 Task: Find connections with filter location Hornsby with filter topic #Jobalertwith filter profile language Spanish with filter current company Alkem Laboratories Ltd. with filter school Nehru Institute of Engineering and Technology with filter industry Highway, Street, and Bridge Construction with filter service category Interaction Design with filter keywords title SEO Manager
Action: Mouse moved to (211, 213)
Screenshot: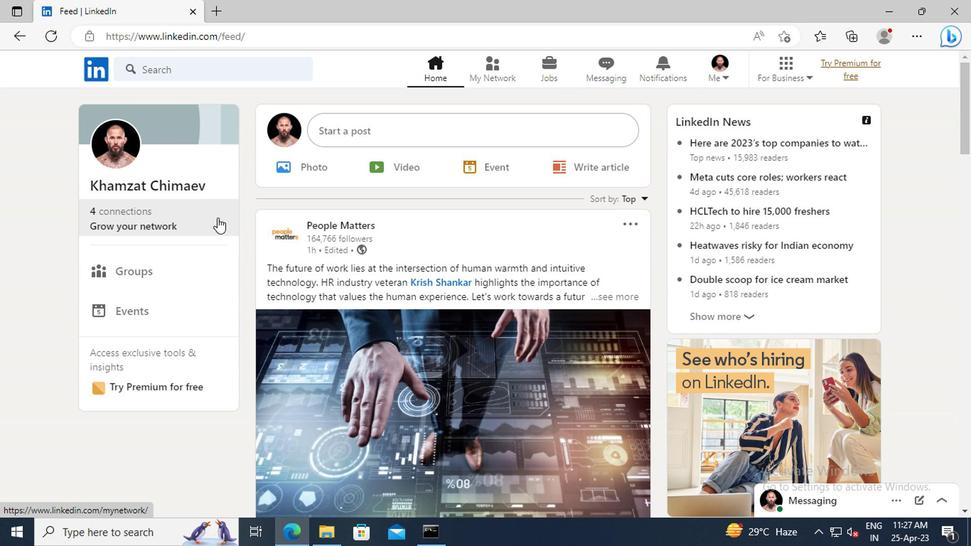 
Action: Mouse pressed left at (211, 213)
Screenshot: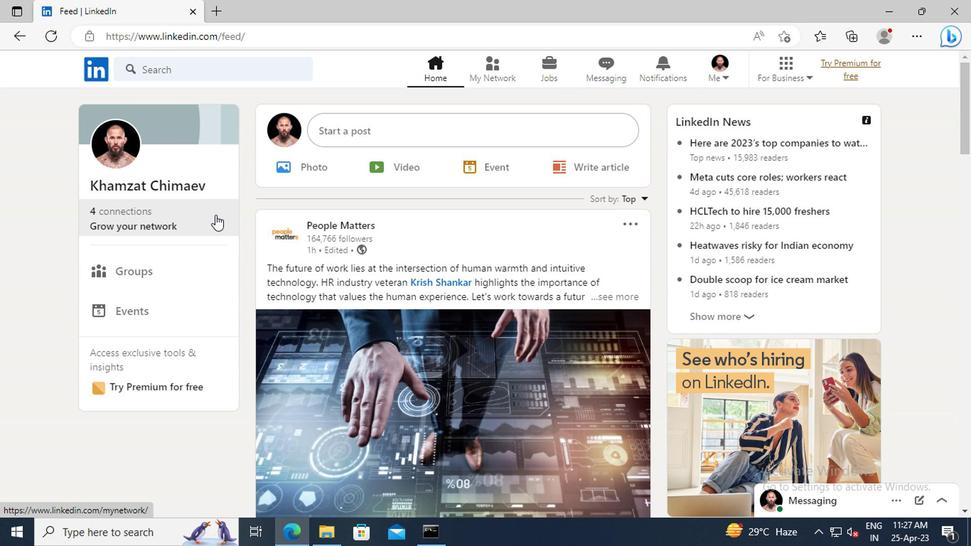 
Action: Mouse moved to (210, 150)
Screenshot: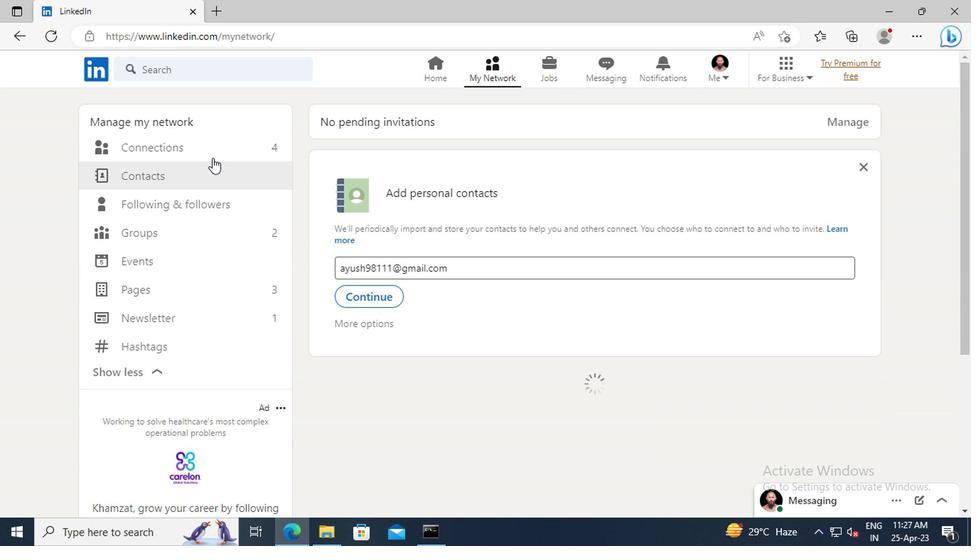 
Action: Mouse pressed left at (210, 150)
Screenshot: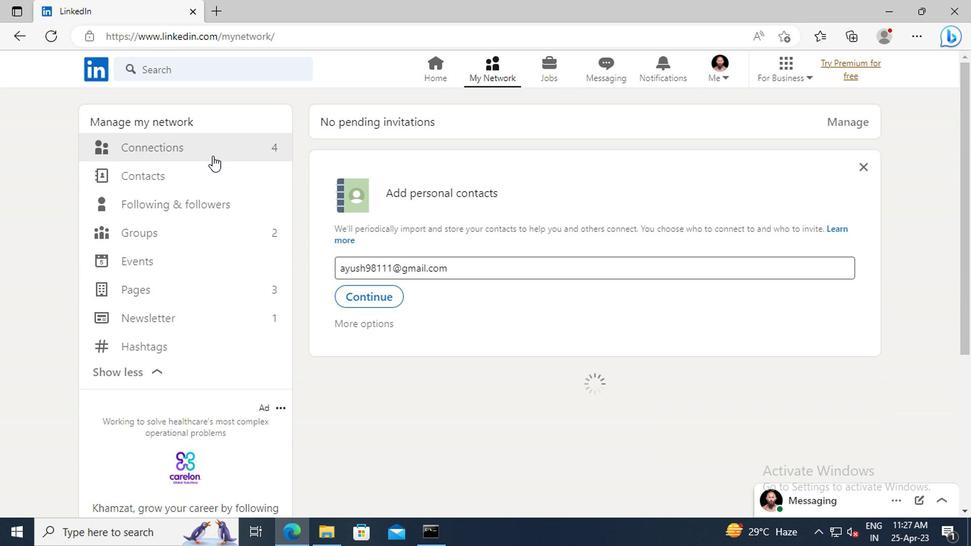 
Action: Mouse moved to (587, 148)
Screenshot: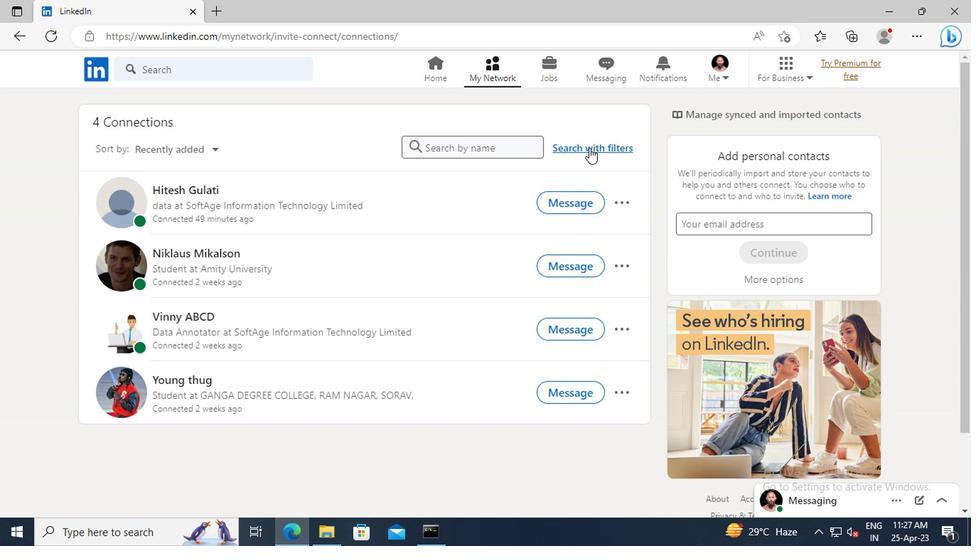 
Action: Mouse pressed left at (587, 148)
Screenshot: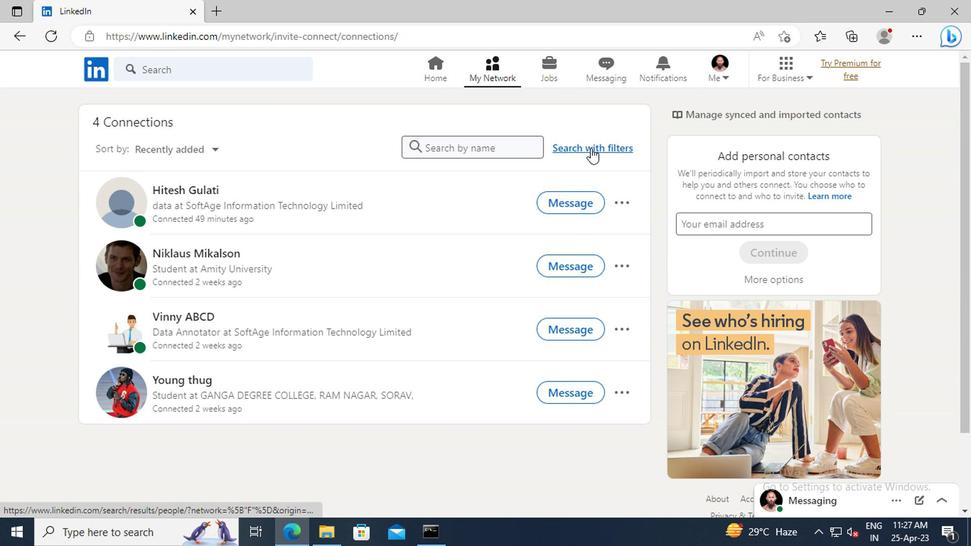 
Action: Mouse moved to (530, 111)
Screenshot: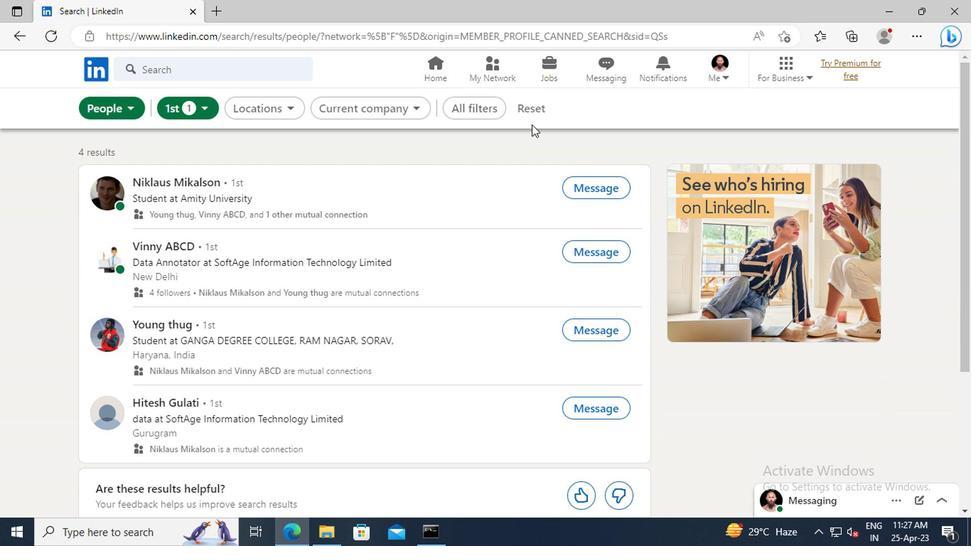 
Action: Mouse pressed left at (530, 111)
Screenshot: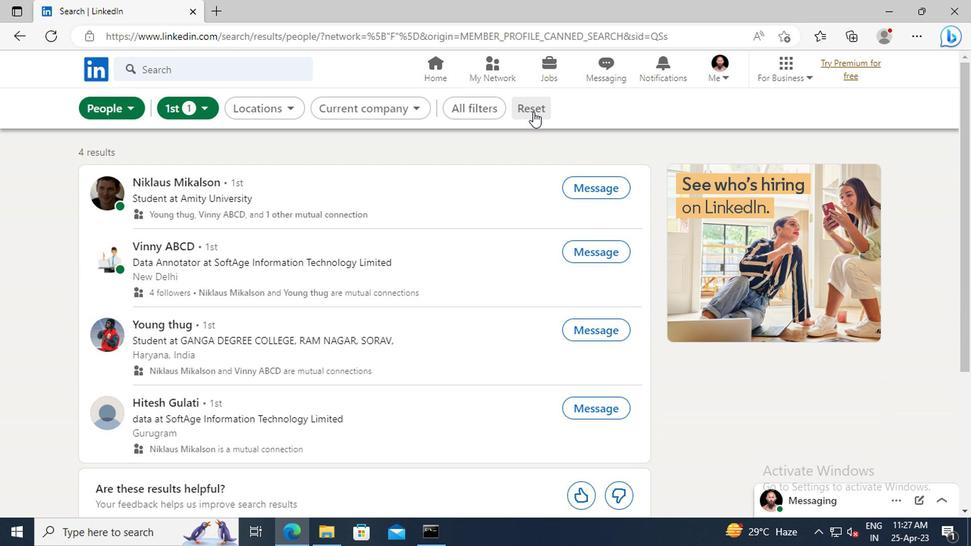 
Action: Mouse moved to (494, 110)
Screenshot: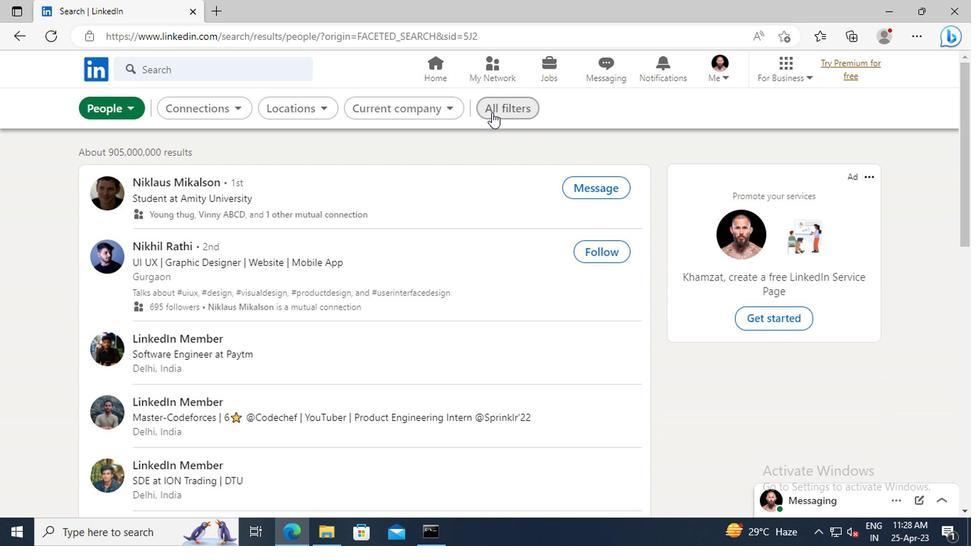 
Action: Mouse pressed left at (494, 110)
Screenshot: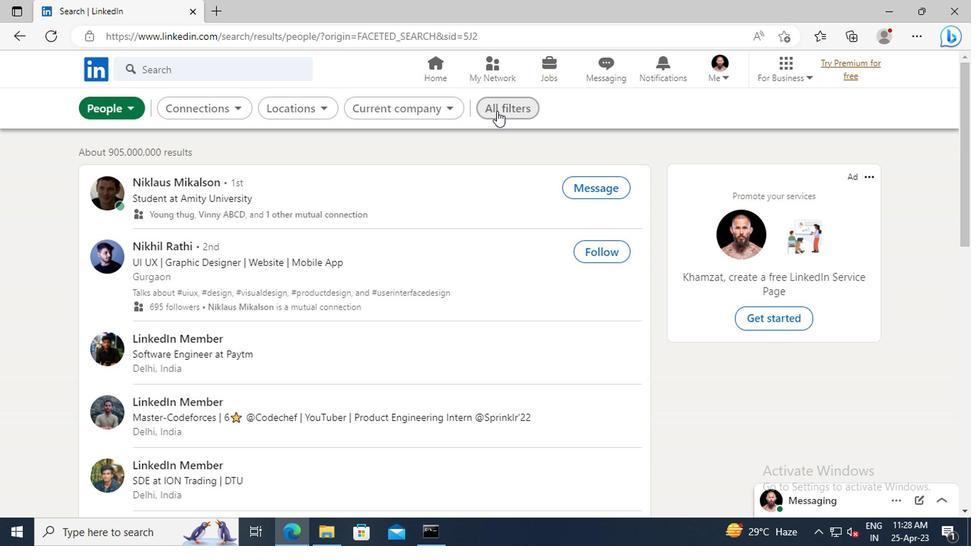 
Action: Mouse moved to (761, 238)
Screenshot: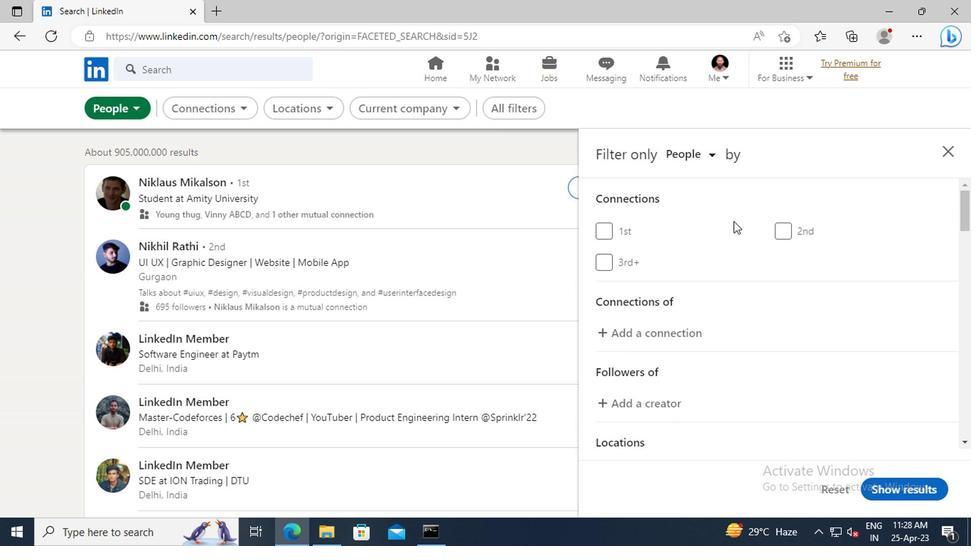 
Action: Mouse scrolled (761, 238) with delta (0, 0)
Screenshot: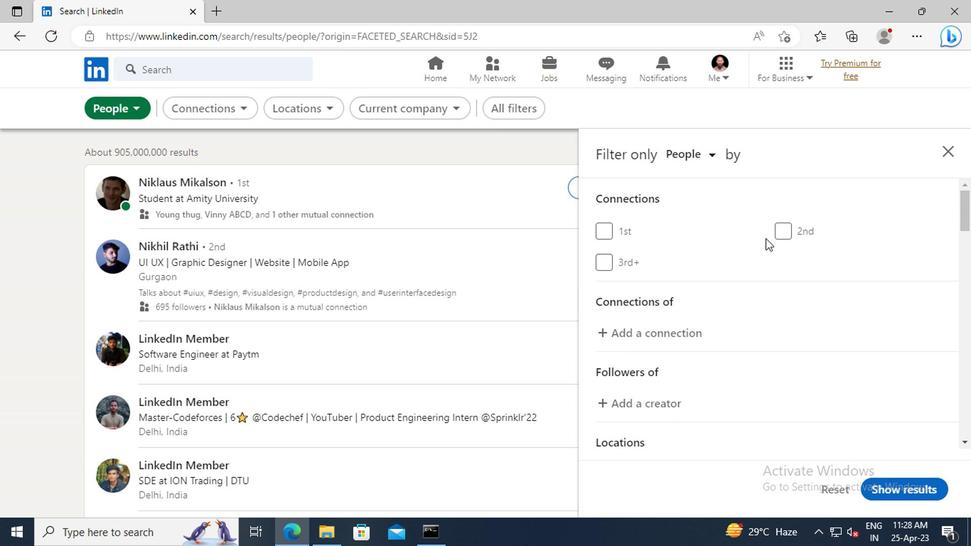 
Action: Mouse scrolled (761, 238) with delta (0, 0)
Screenshot: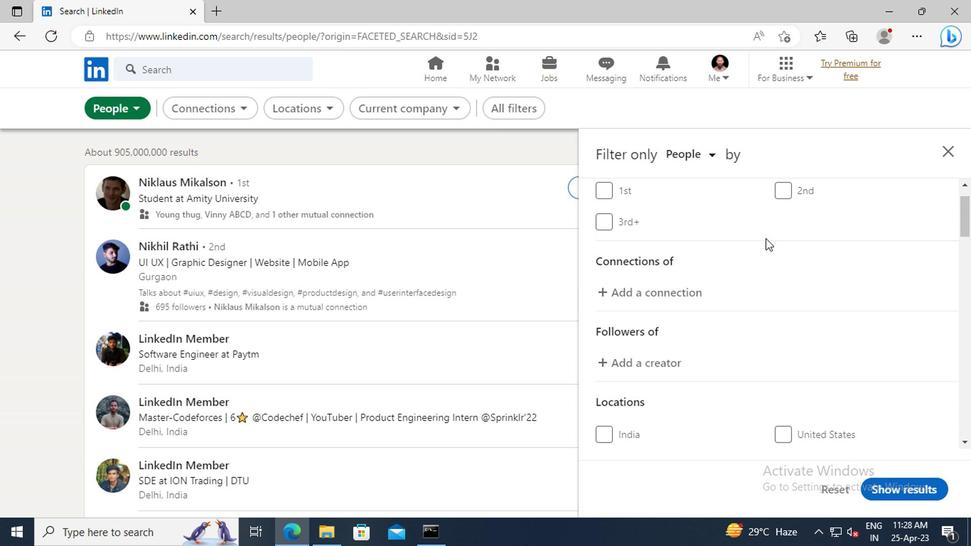 
Action: Mouse scrolled (761, 238) with delta (0, 0)
Screenshot: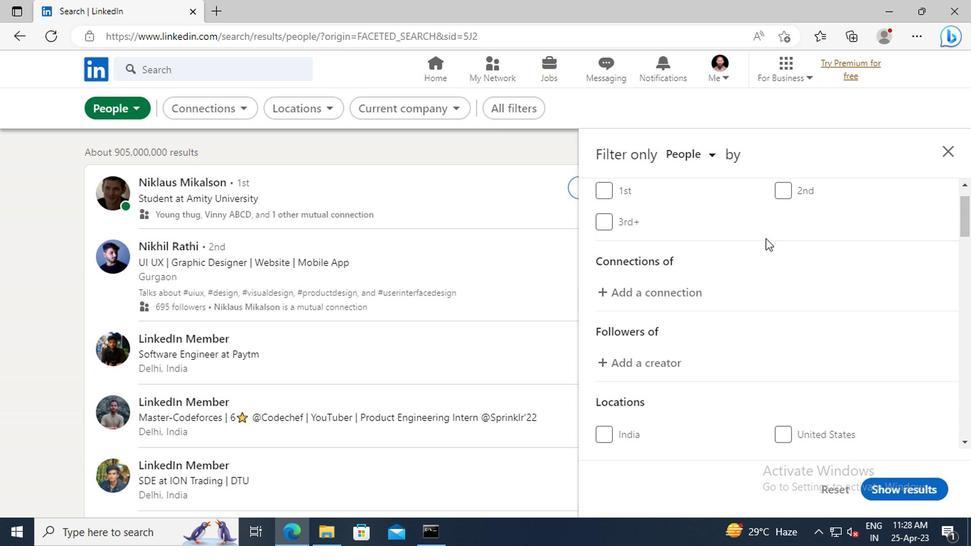 
Action: Mouse scrolled (761, 238) with delta (0, 0)
Screenshot: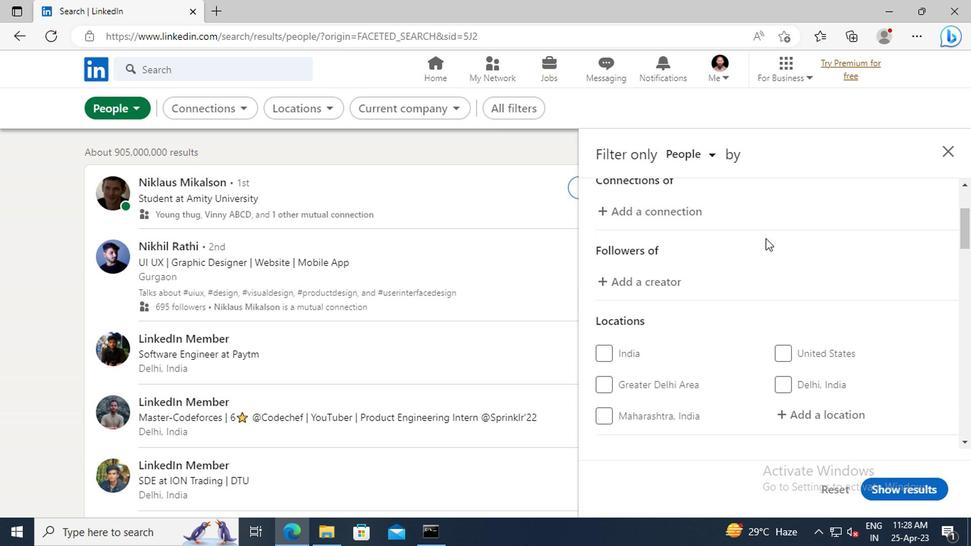 
Action: Mouse scrolled (761, 238) with delta (0, 0)
Screenshot: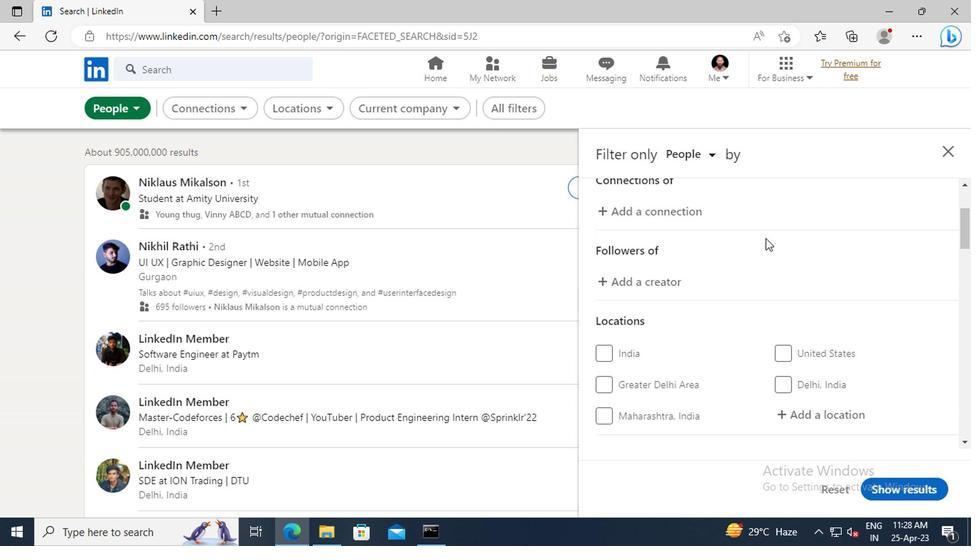 
Action: Mouse moved to (795, 331)
Screenshot: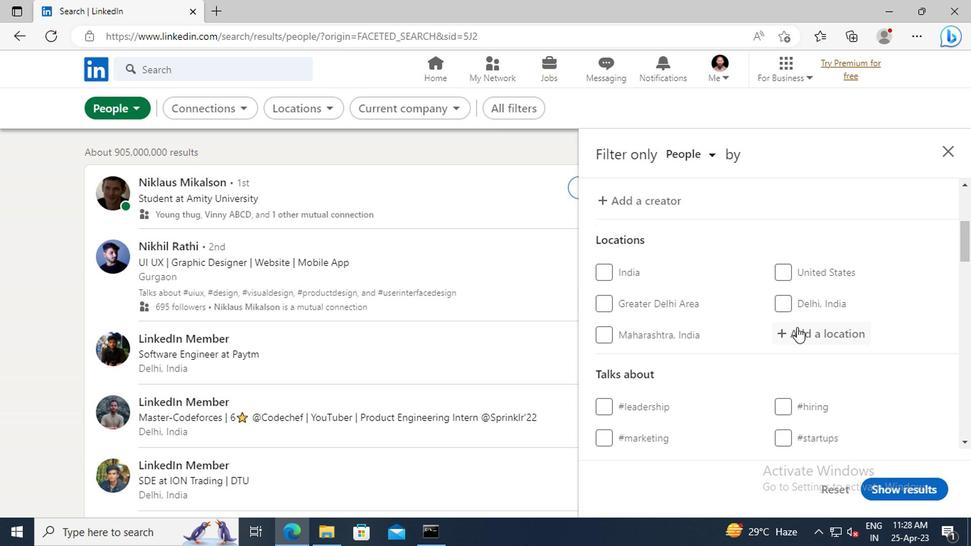 
Action: Mouse pressed left at (795, 331)
Screenshot: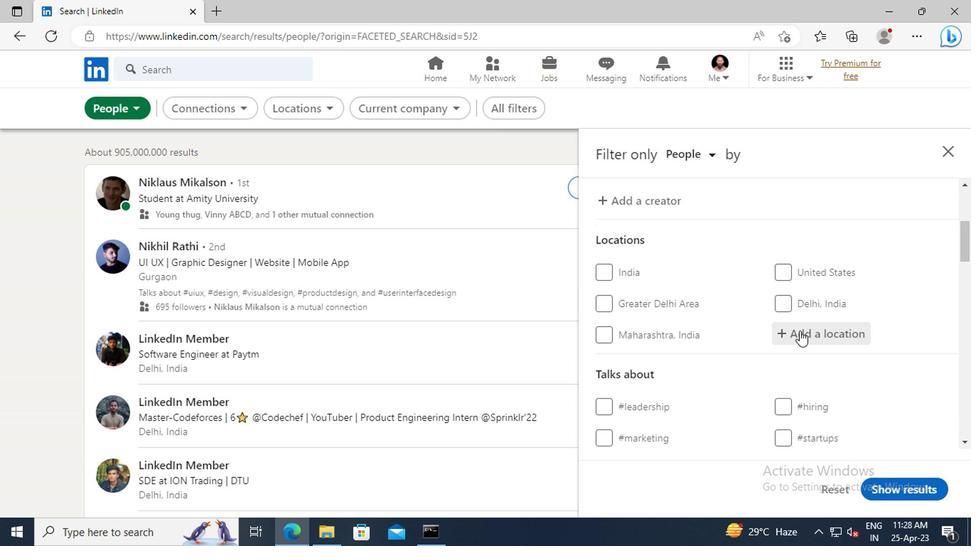
Action: Key pressed <Key.shift>HORNSBY
Screenshot: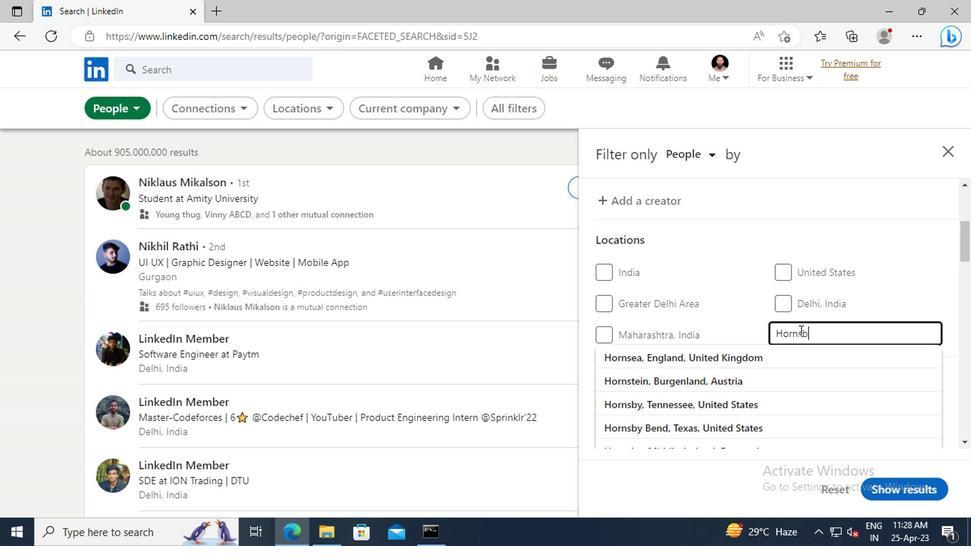 
Action: Mouse moved to (758, 357)
Screenshot: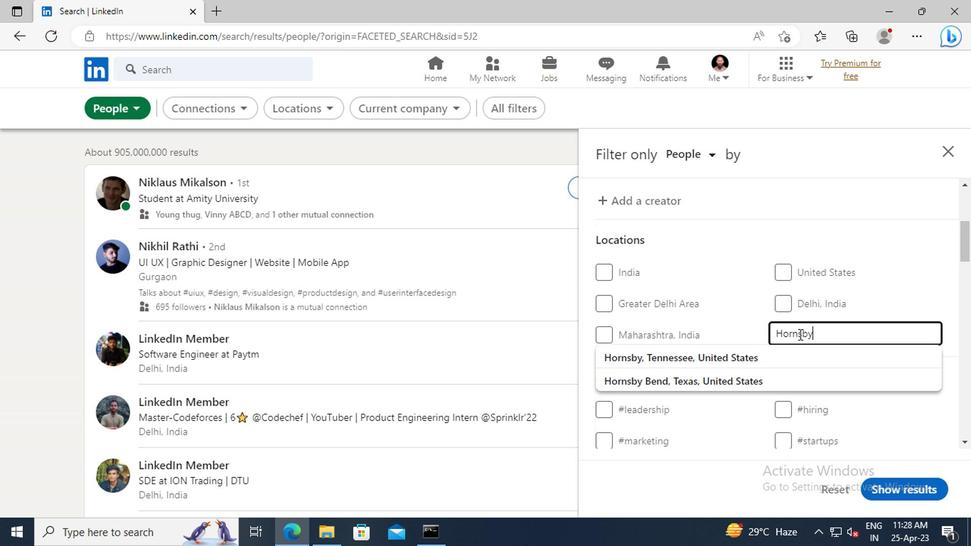 
Action: Mouse pressed left at (758, 357)
Screenshot: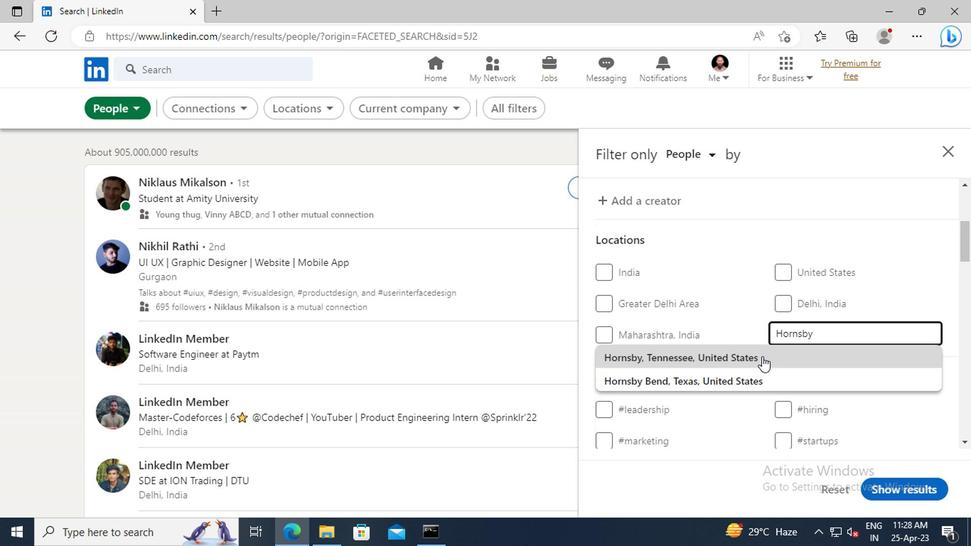 
Action: Mouse moved to (752, 342)
Screenshot: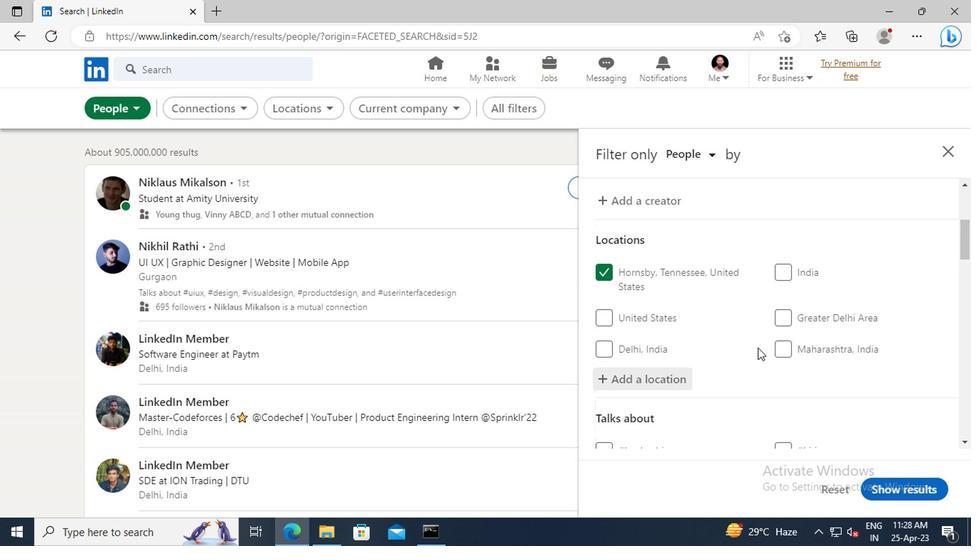 
Action: Mouse scrolled (752, 341) with delta (0, 0)
Screenshot: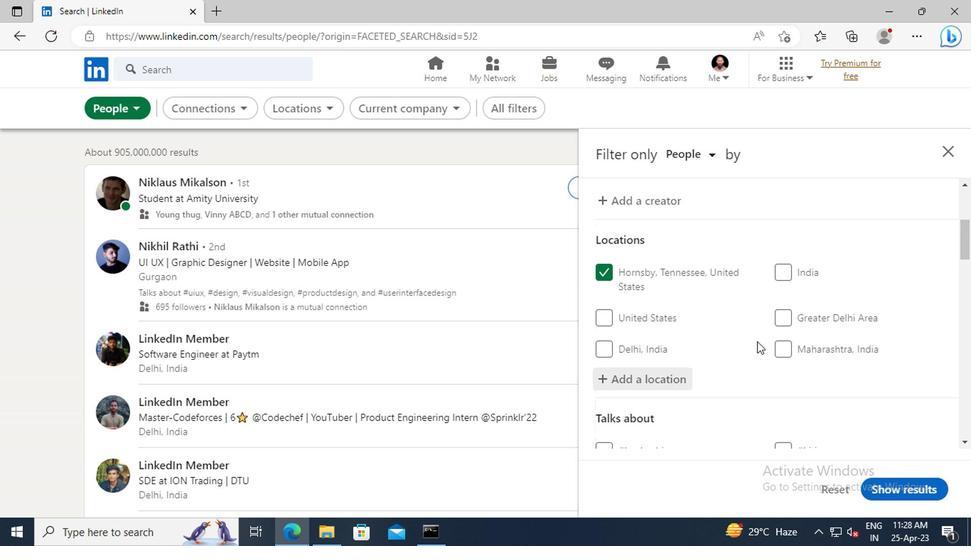 
Action: Mouse scrolled (752, 341) with delta (0, 0)
Screenshot: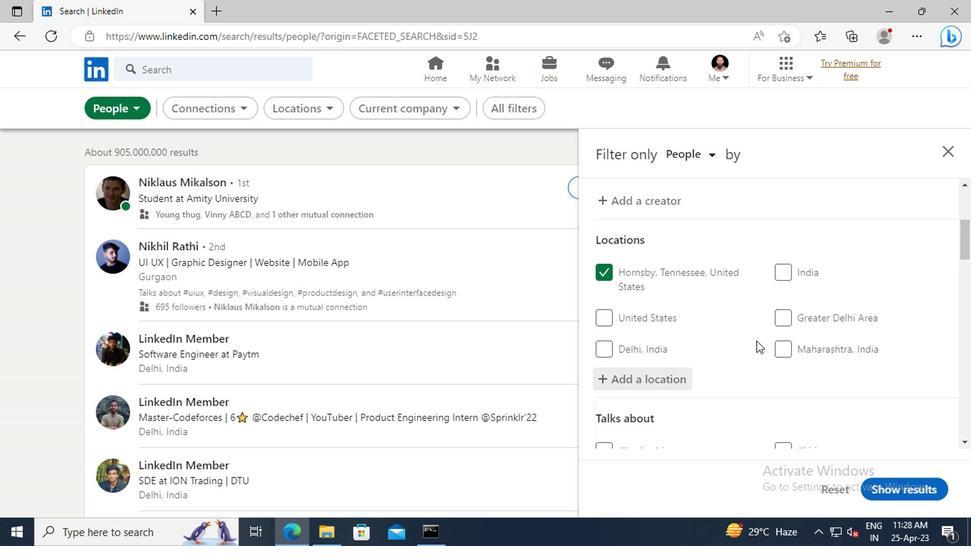 
Action: Mouse scrolled (752, 341) with delta (0, 0)
Screenshot: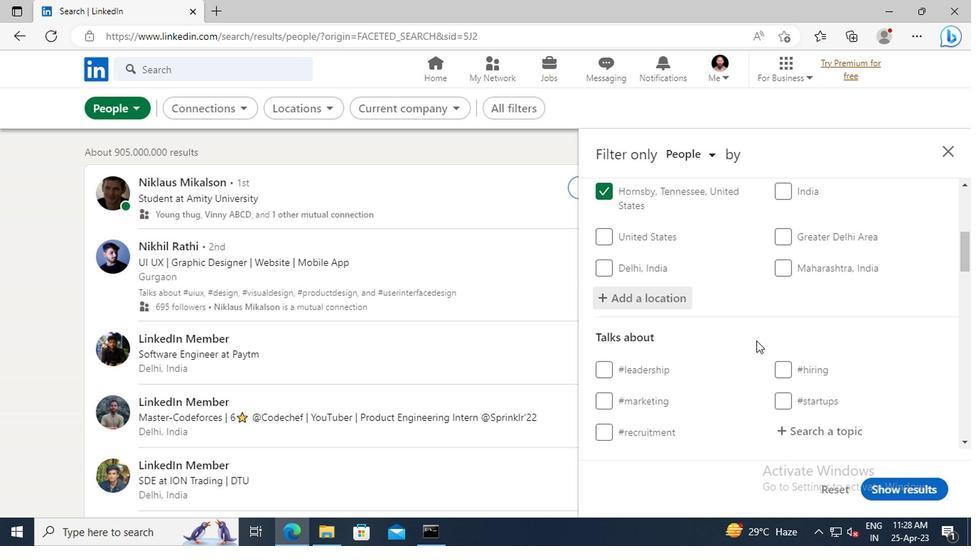 
Action: Mouse scrolled (752, 341) with delta (0, 0)
Screenshot: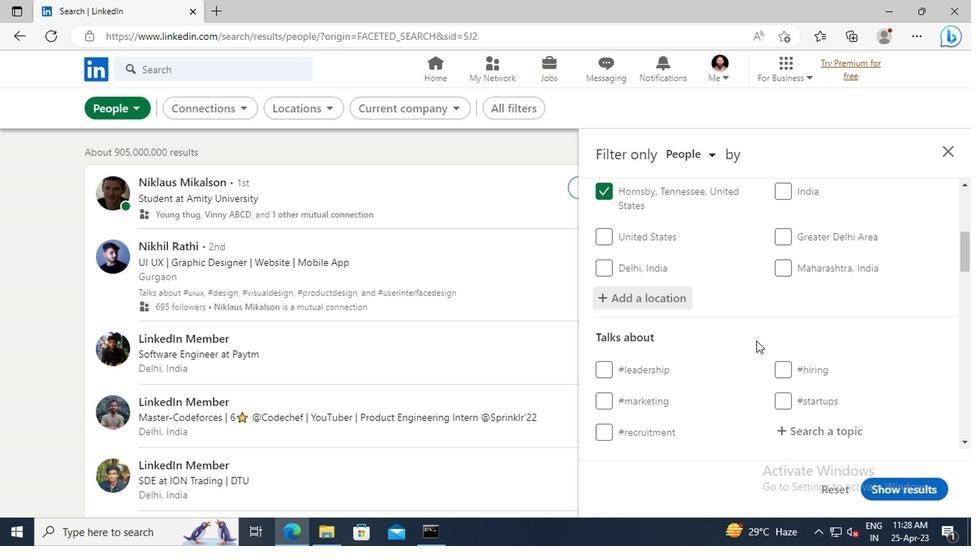 
Action: Mouse moved to (798, 352)
Screenshot: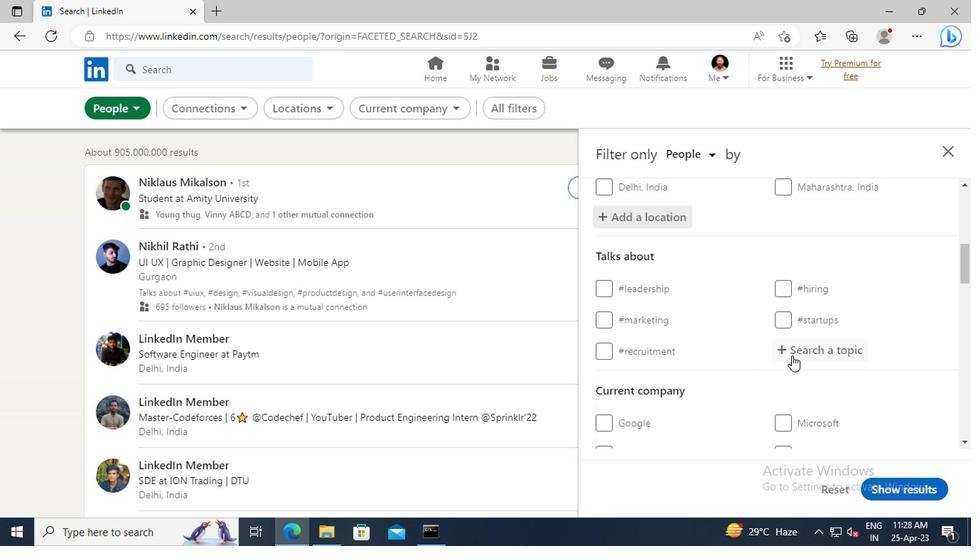 
Action: Mouse pressed left at (798, 352)
Screenshot: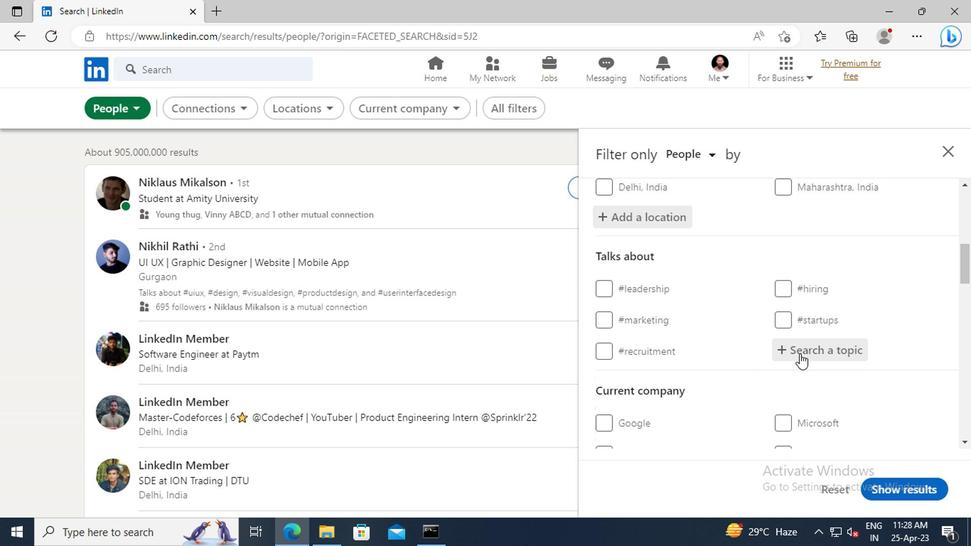 
Action: Key pressed <Key.shift>#<Key.shift>JOBALERTWITH
Screenshot: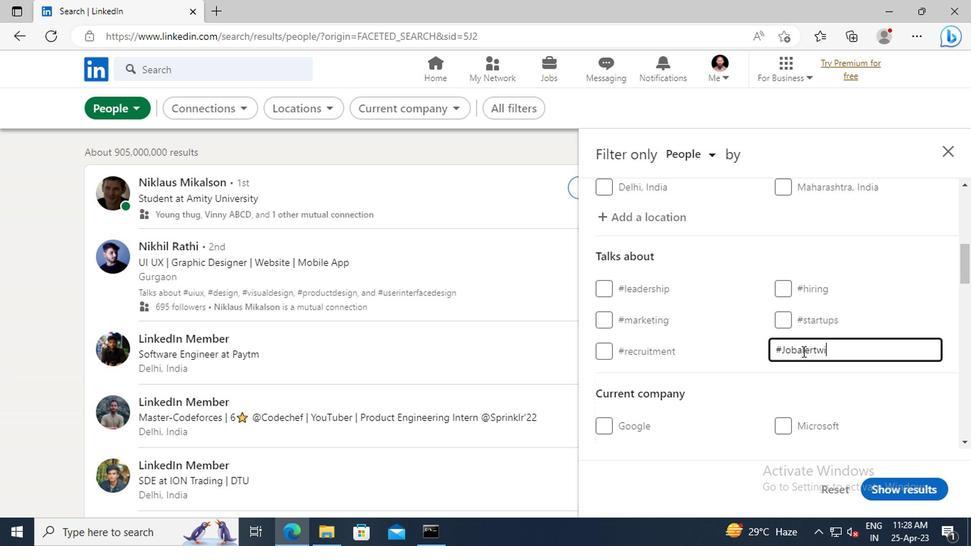 
Action: Mouse moved to (781, 320)
Screenshot: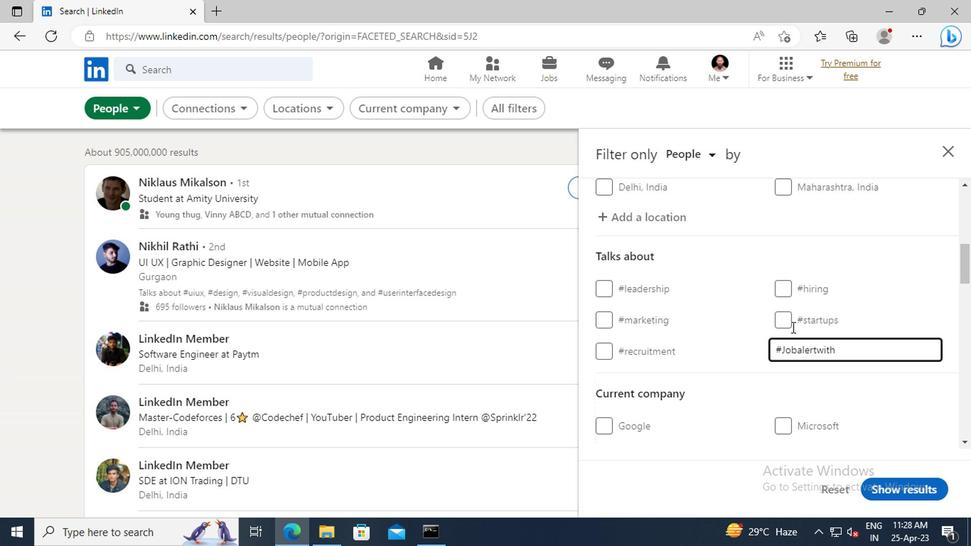 
Action: Mouse scrolled (781, 319) with delta (0, -1)
Screenshot: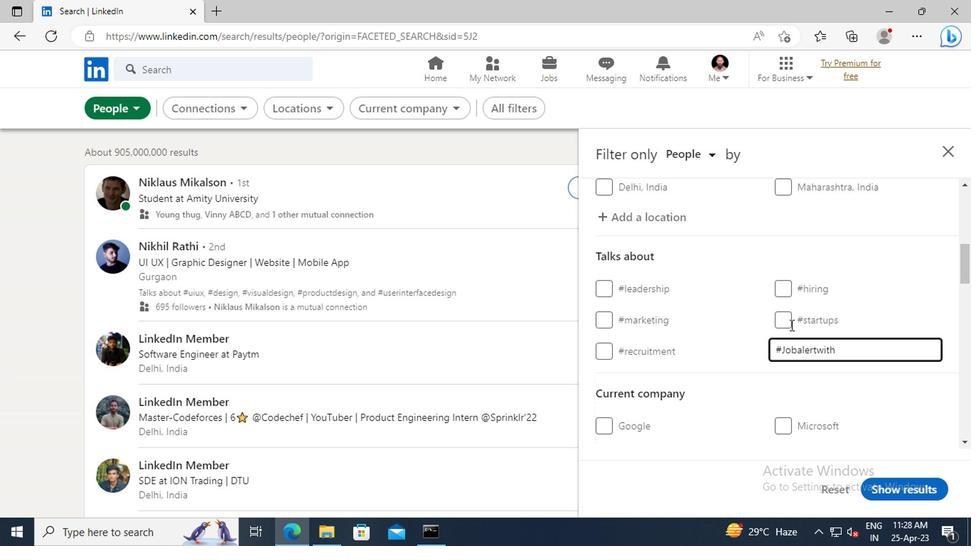 
Action: Mouse scrolled (781, 319) with delta (0, -1)
Screenshot: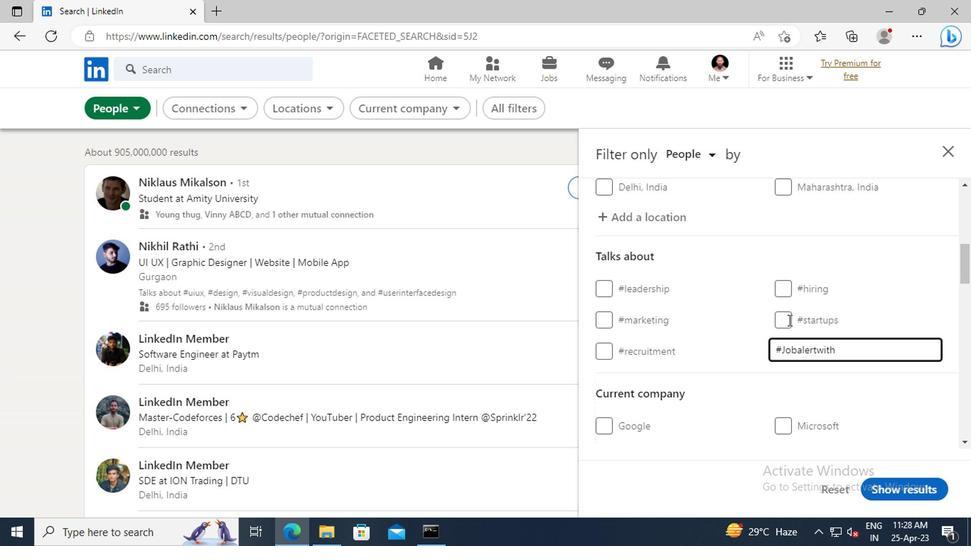 
Action: Mouse moved to (758, 314)
Screenshot: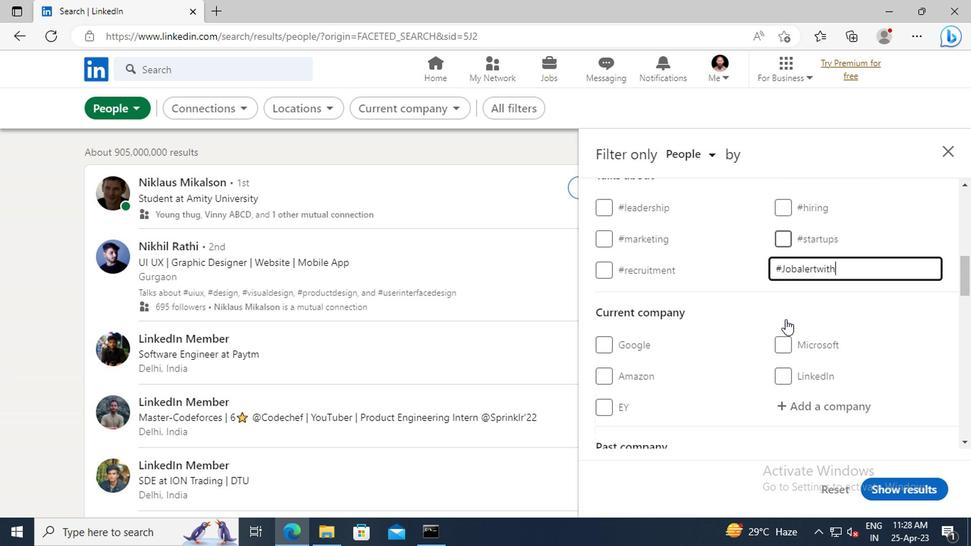 
Action: Mouse scrolled (758, 313) with delta (0, -1)
Screenshot: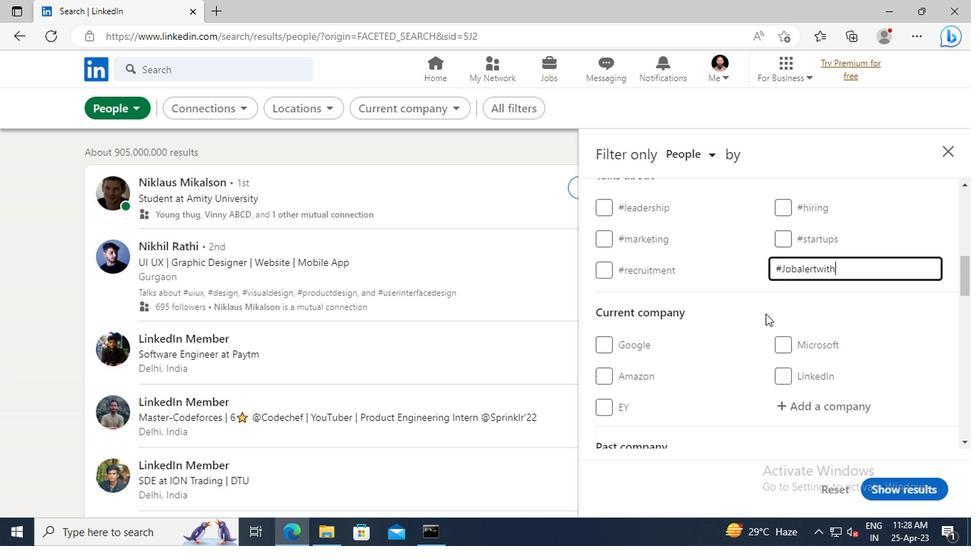 
Action: Mouse scrolled (758, 313) with delta (0, -1)
Screenshot: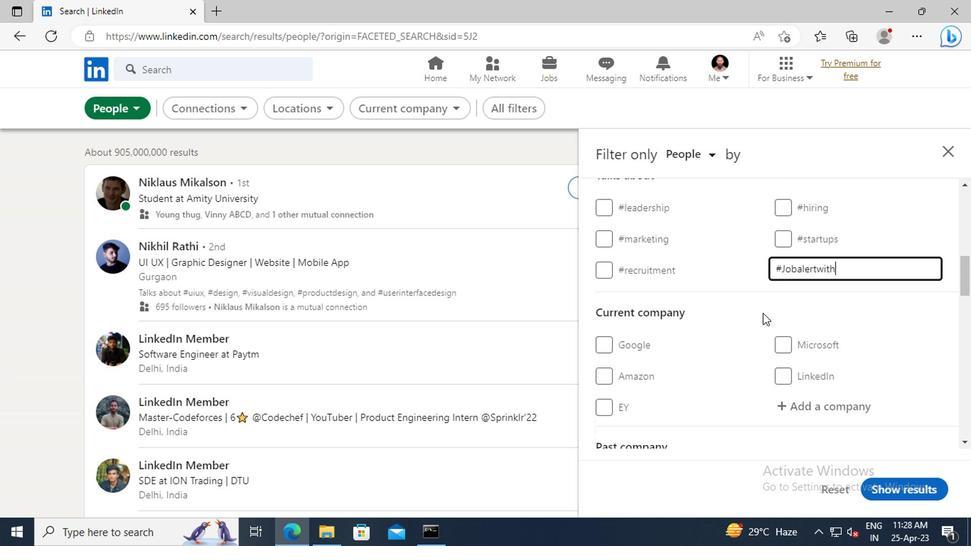 
Action: Mouse scrolled (758, 313) with delta (0, -1)
Screenshot: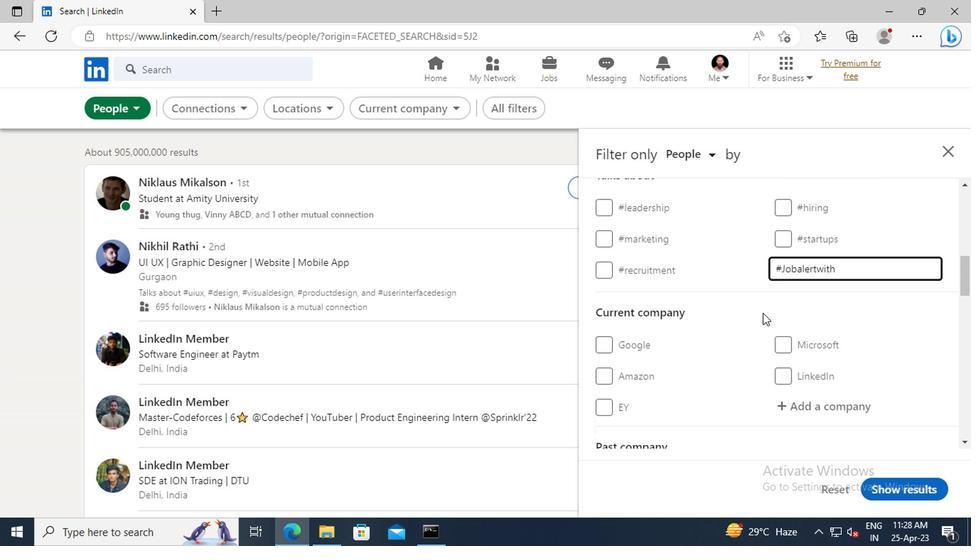 
Action: Mouse scrolled (758, 313) with delta (0, -1)
Screenshot: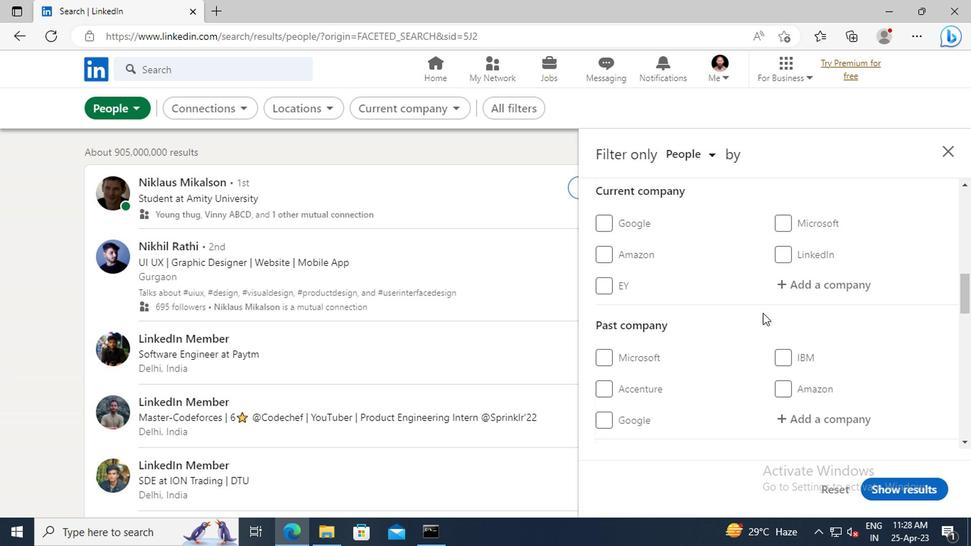 
Action: Mouse scrolled (758, 313) with delta (0, -1)
Screenshot: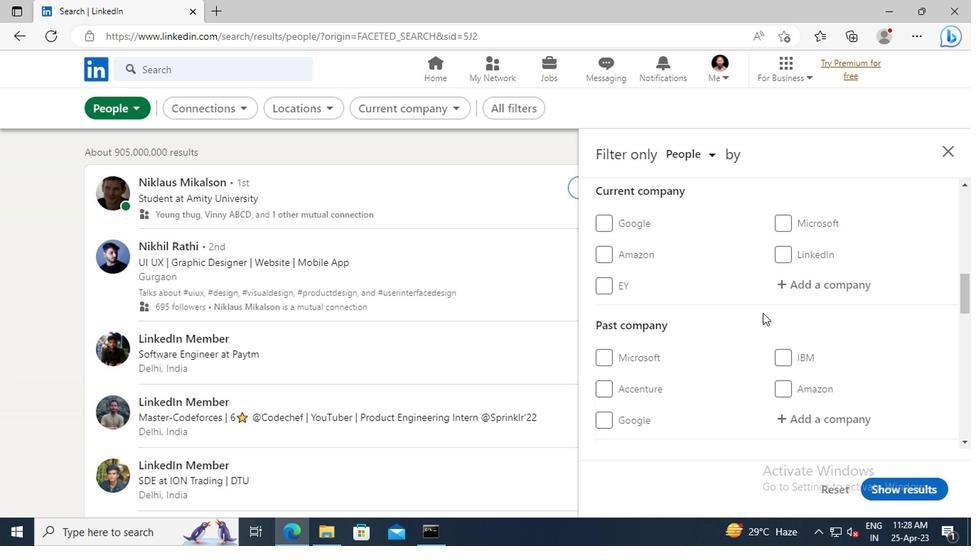
Action: Mouse scrolled (758, 313) with delta (0, -1)
Screenshot: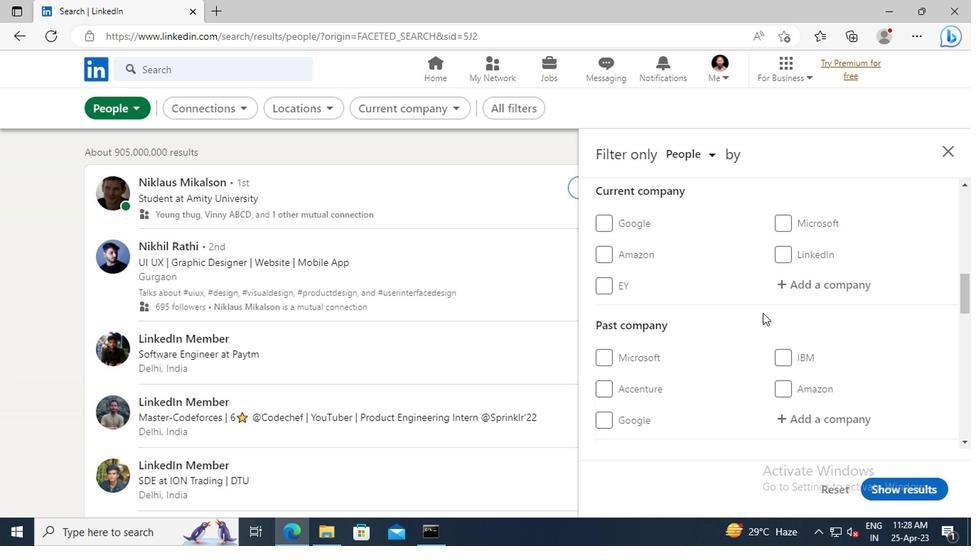 
Action: Mouse scrolled (758, 313) with delta (0, -1)
Screenshot: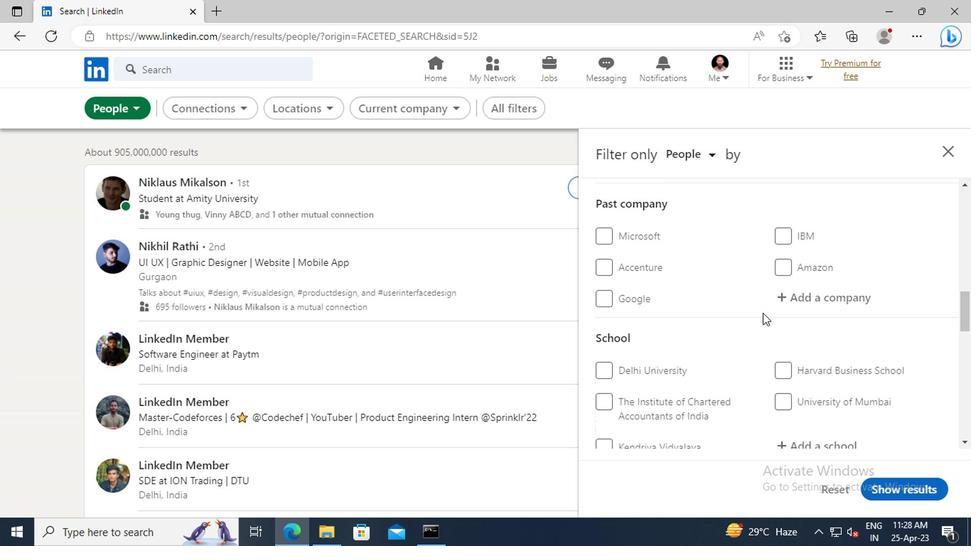 
Action: Mouse scrolled (758, 313) with delta (0, -1)
Screenshot: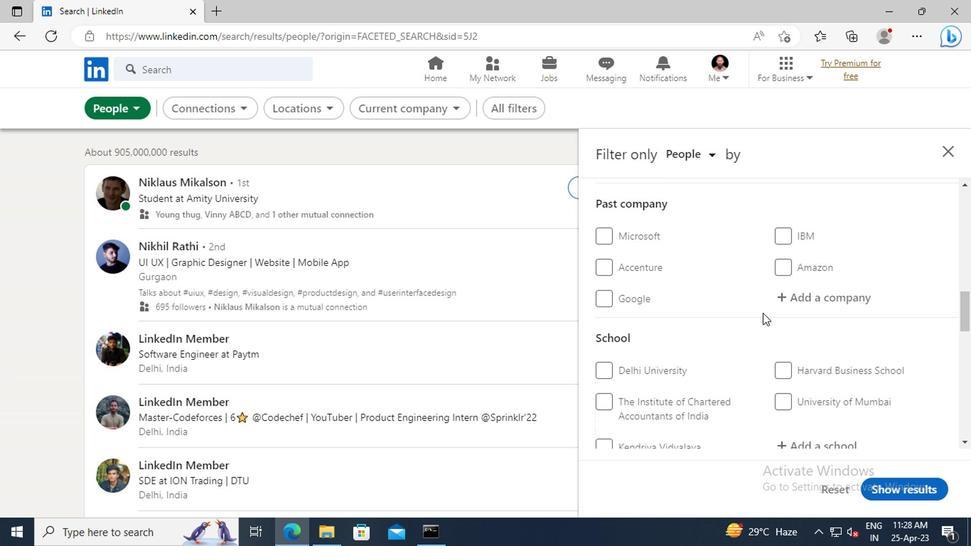 
Action: Mouse scrolled (758, 313) with delta (0, -1)
Screenshot: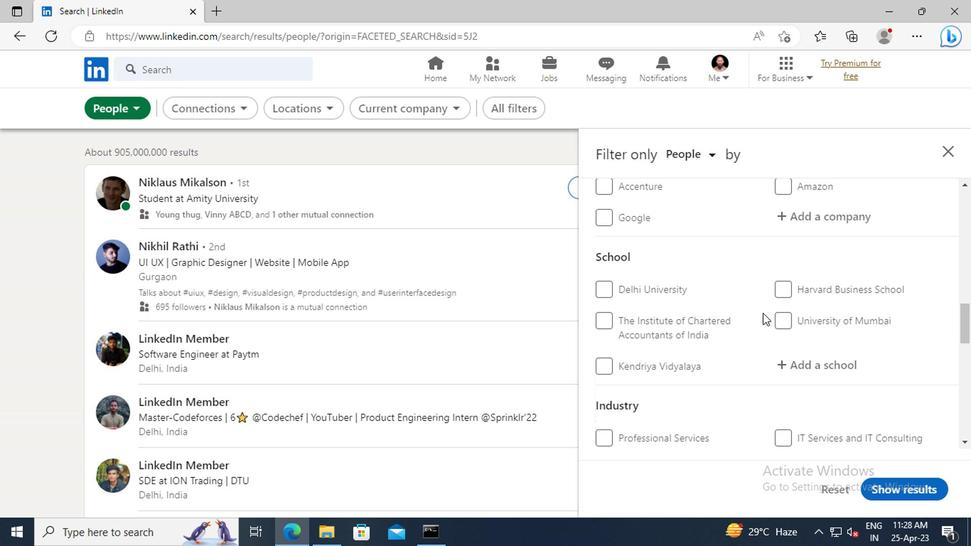 
Action: Mouse scrolled (758, 313) with delta (0, -1)
Screenshot: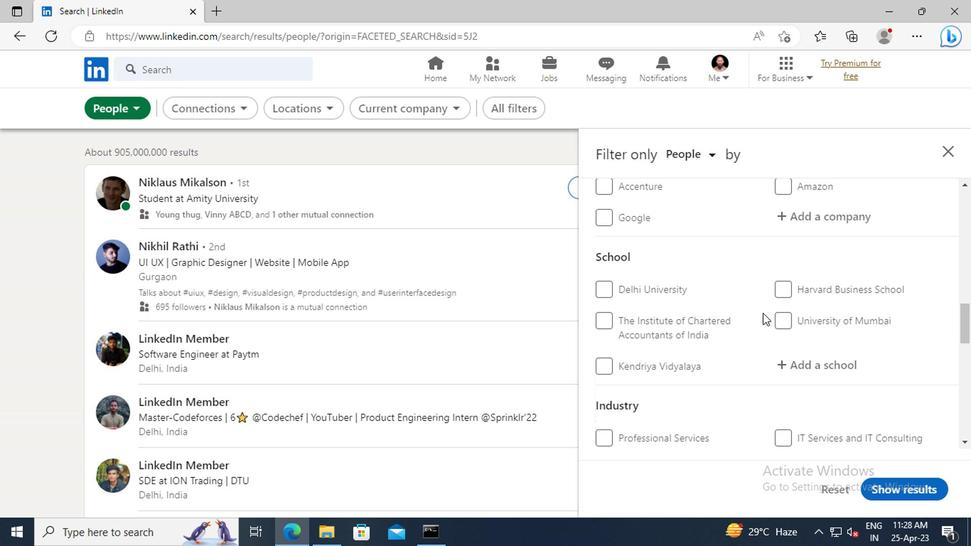 
Action: Mouse scrolled (758, 313) with delta (0, -1)
Screenshot: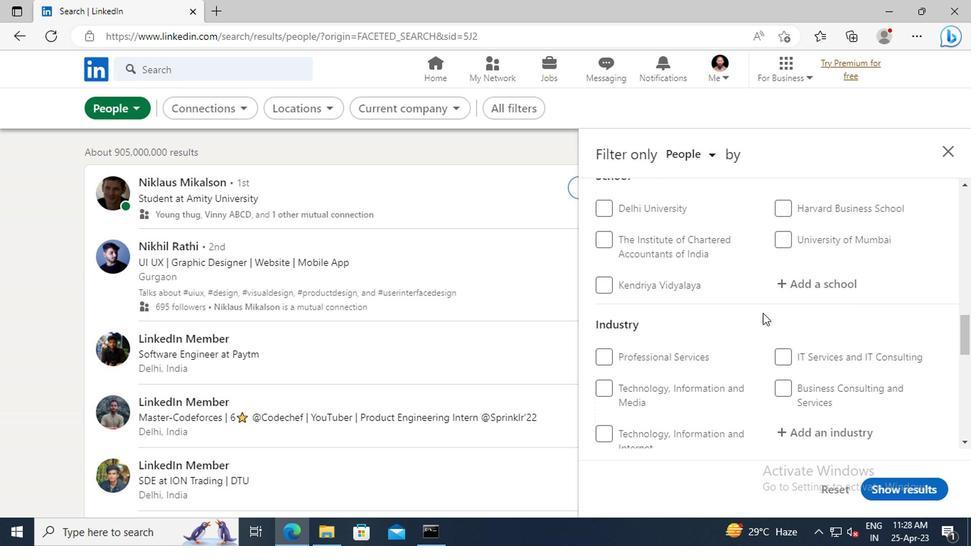
Action: Mouse scrolled (758, 313) with delta (0, -1)
Screenshot: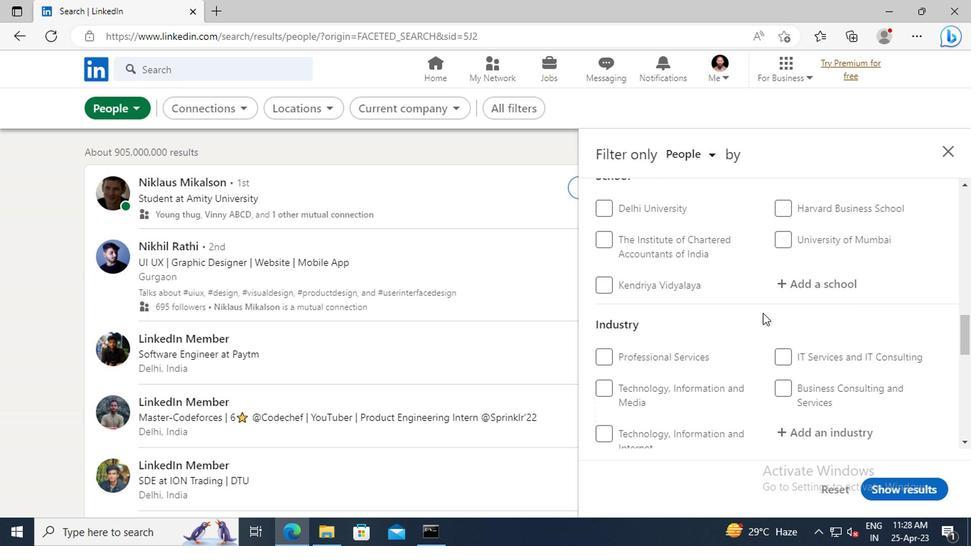 
Action: Mouse scrolled (758, 313) with delta (0, -1)
Screenshot: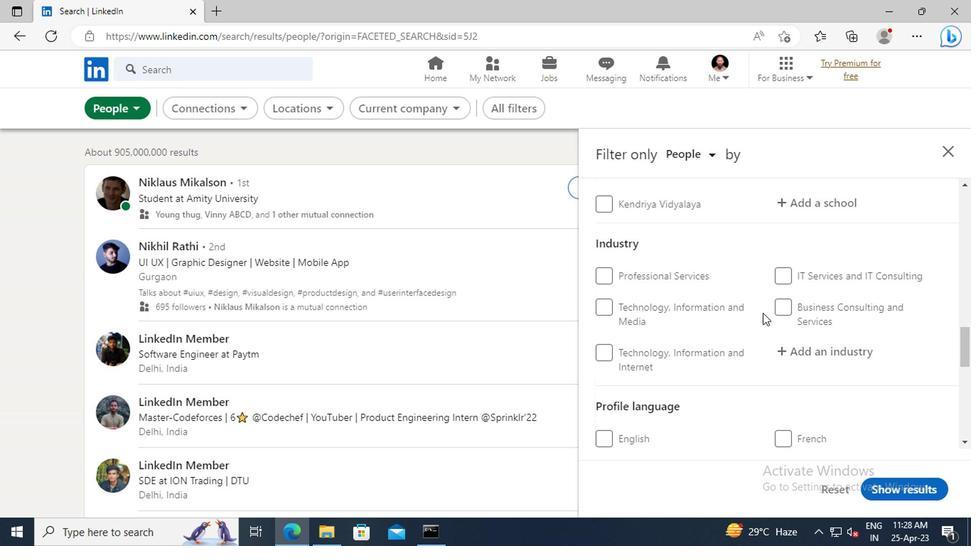 
Action: Mouse scrolled (758, 313) with delta (0, -1)
Screenshot: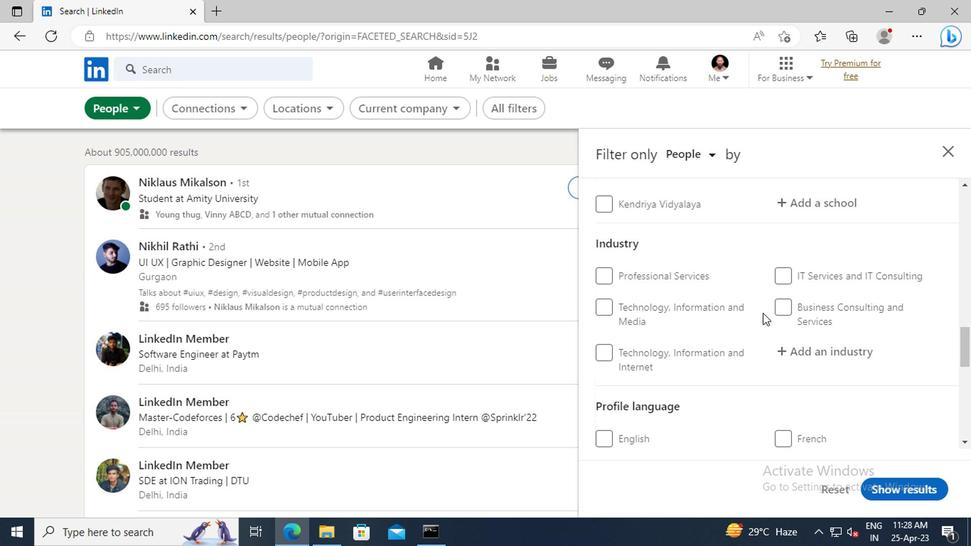 
Action: Mouse scrolled (758, 313) with delta (0, -1)
Screenshot: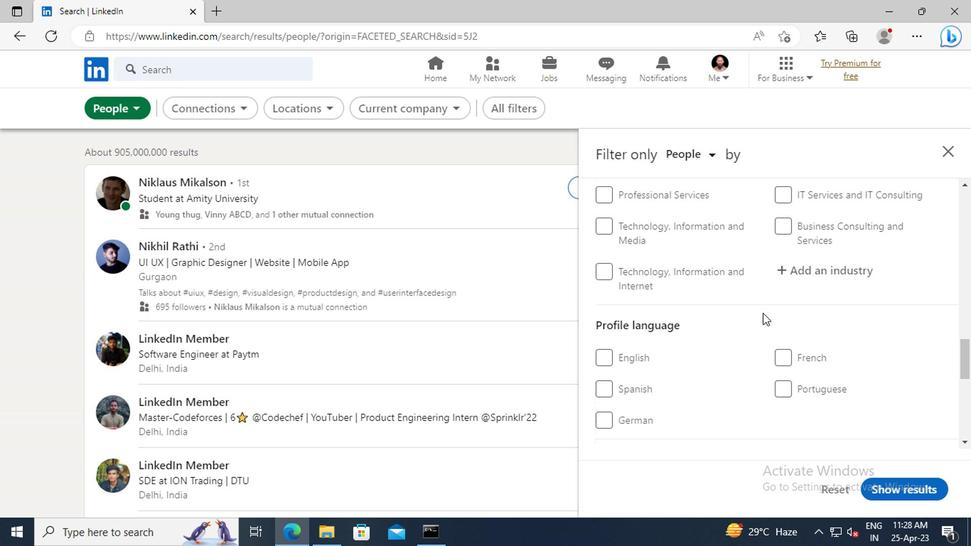 
Action: Mouse scrolled (758, 313) with delta (0, -1)
Screenshot: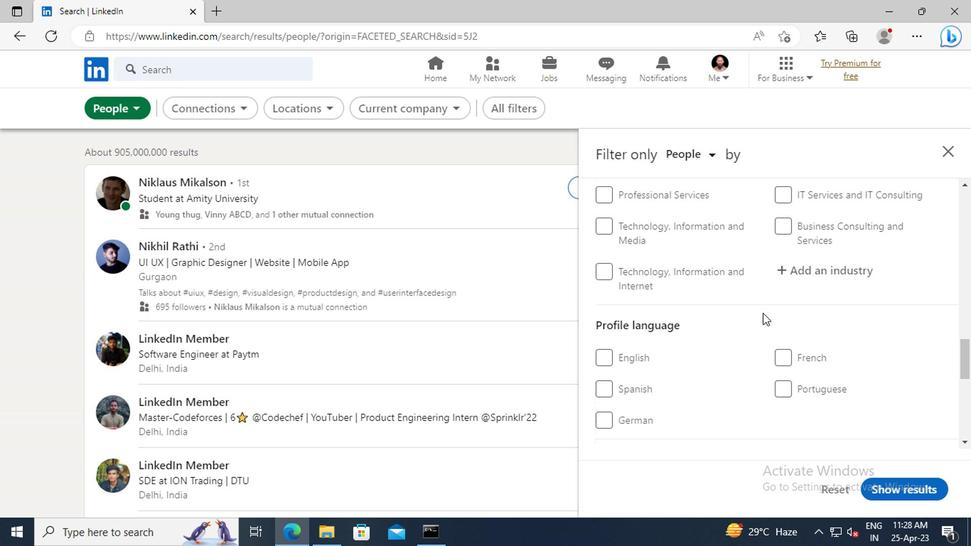 
Action: Mouse moved to (604, 313)
Screenshot: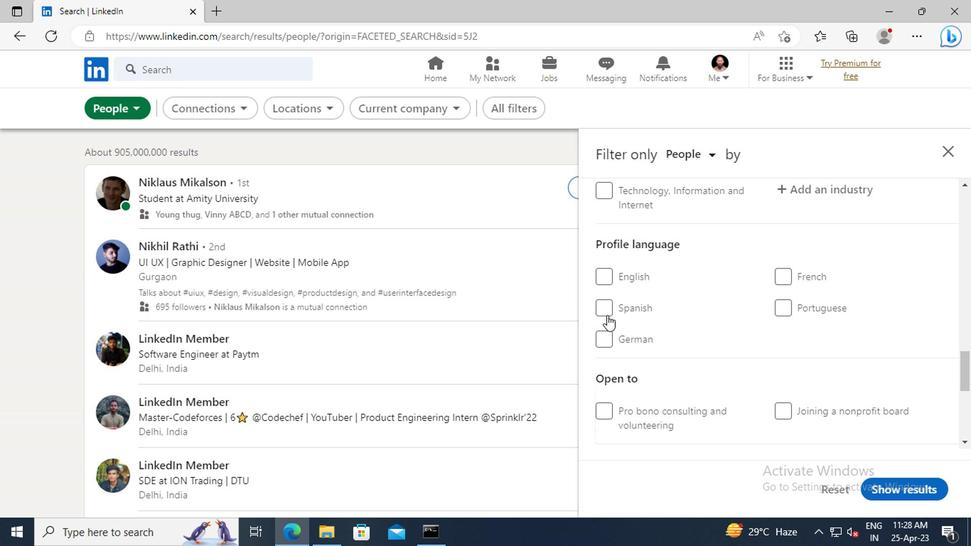 
Action: Mouse pressed left at (604, 313)
Screenshot: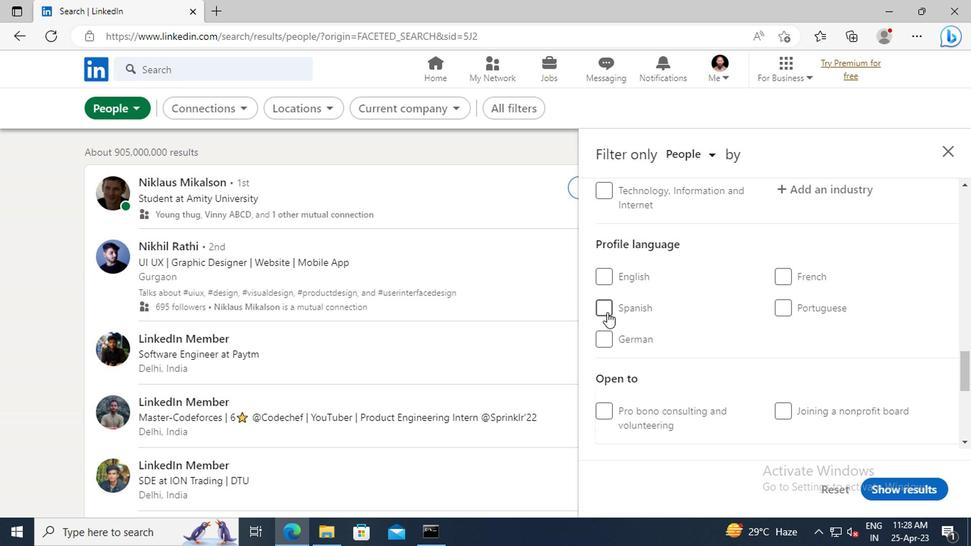 
Action: Mouse moved to (736, 321)
Screenshot: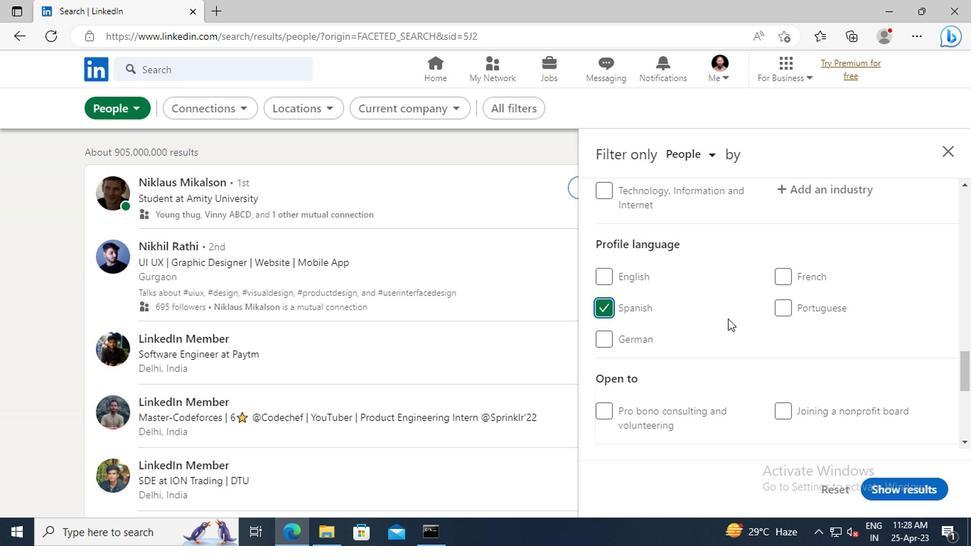 
Action: Mouse scrolled (736, 321) with delta (0, 0)
Screenshot: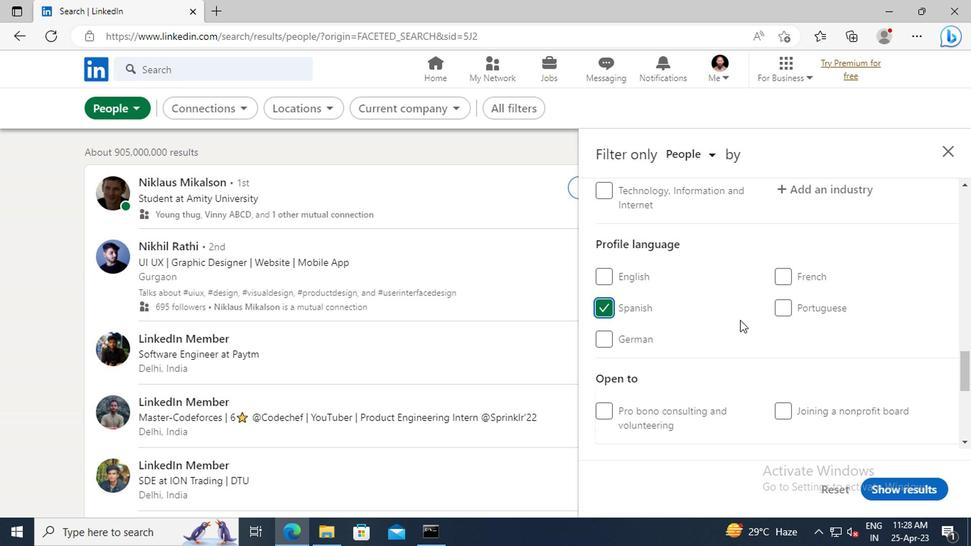 
Action: Mouse scrolled (736, 321) with delta (0, 0)
Screenshot: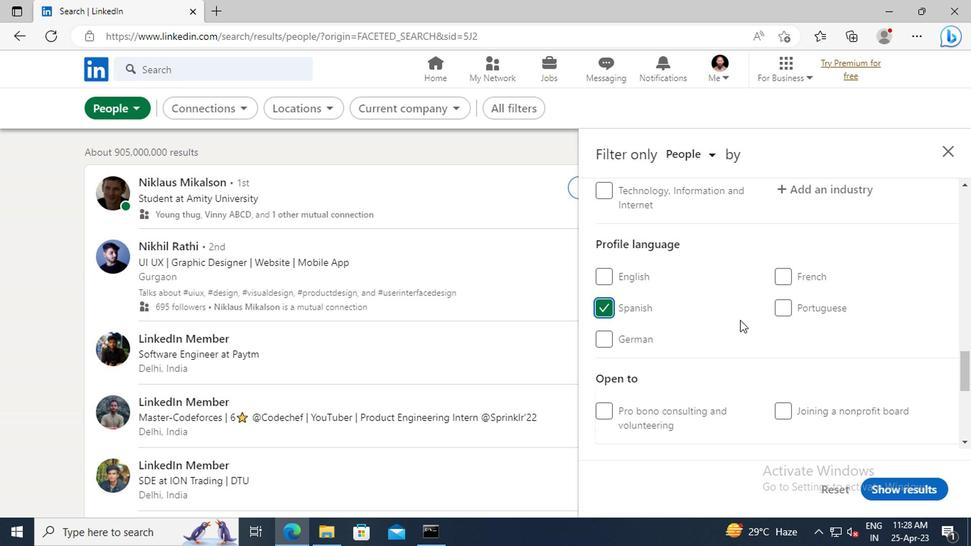 
Action: Mouse scrolled (736, 321) with delta (0, 0)
Screenshot: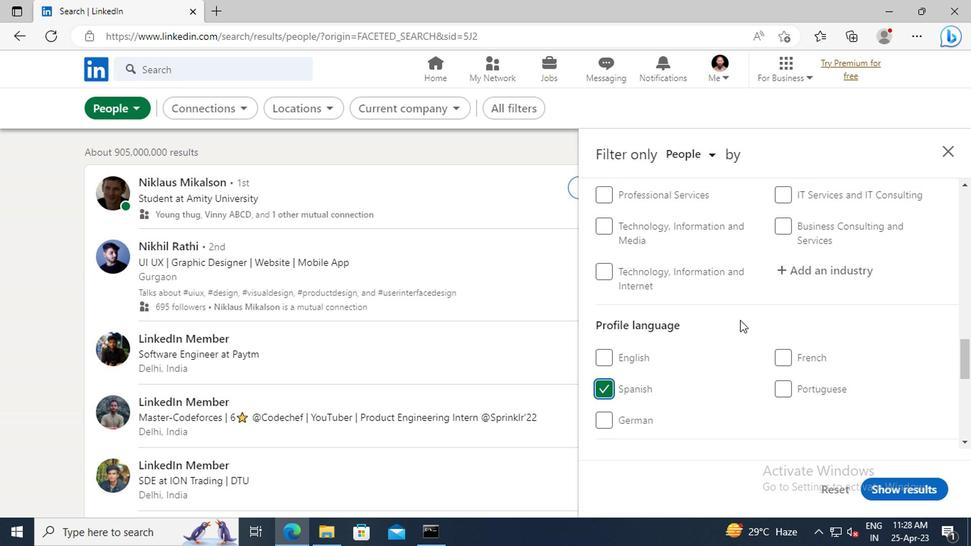 
Action: Mouse scrolled (736, 321) with delta (0, 0)
Screenshot: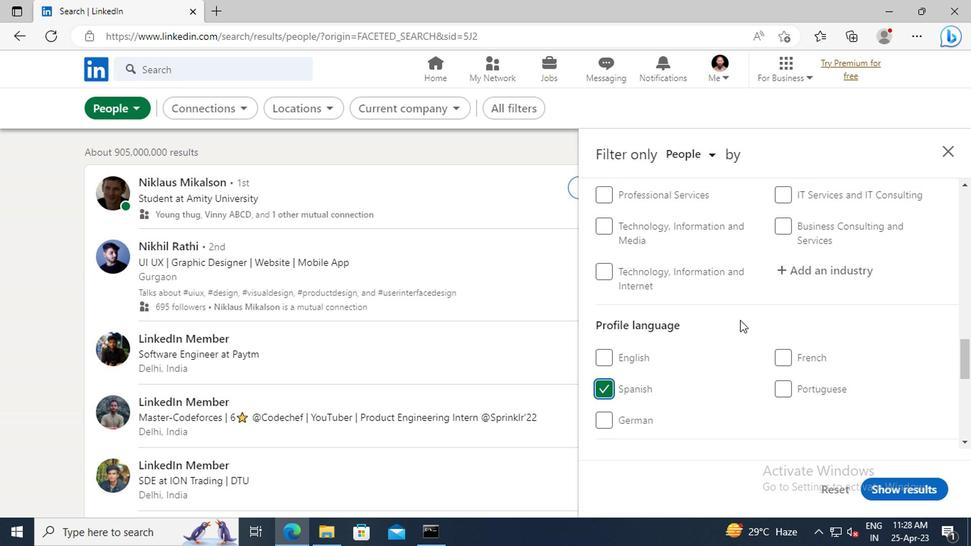 
Action: Mouse scrolled (736, 321) with delta (0, 0)
Screenshot: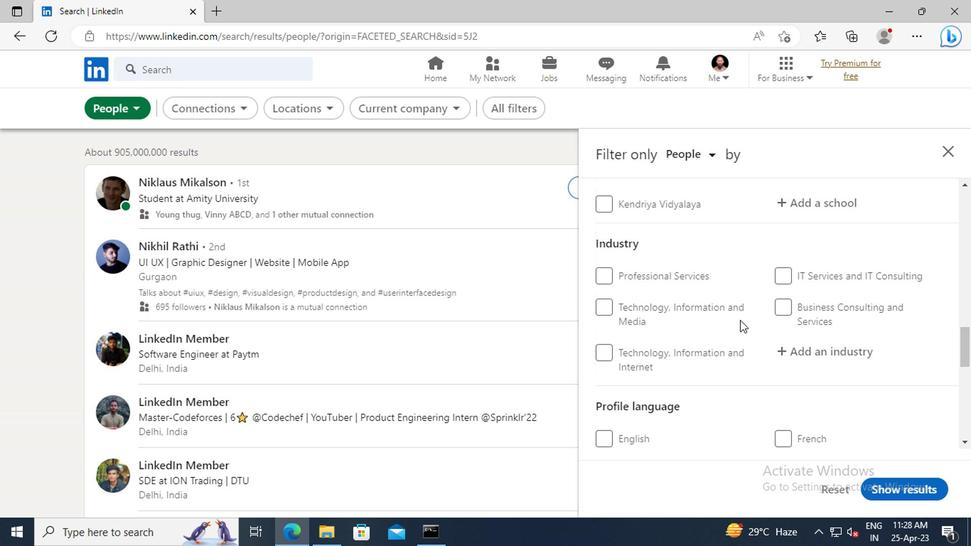 
Action: Mouse scrolled (736, 321) with delta (0, 0)
Screenshot: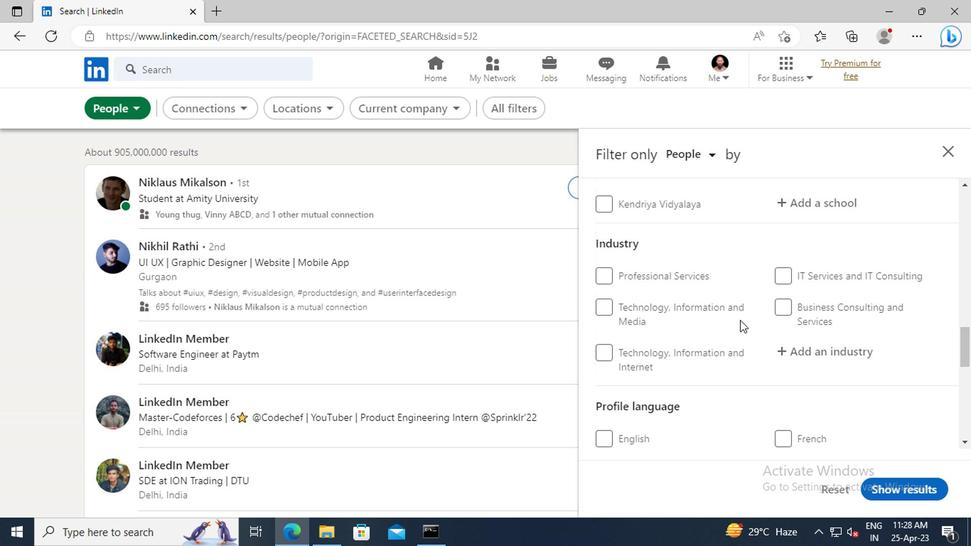 
Action: Mouse scrolled (736, 321) with delta (0, 0)
Screenshot: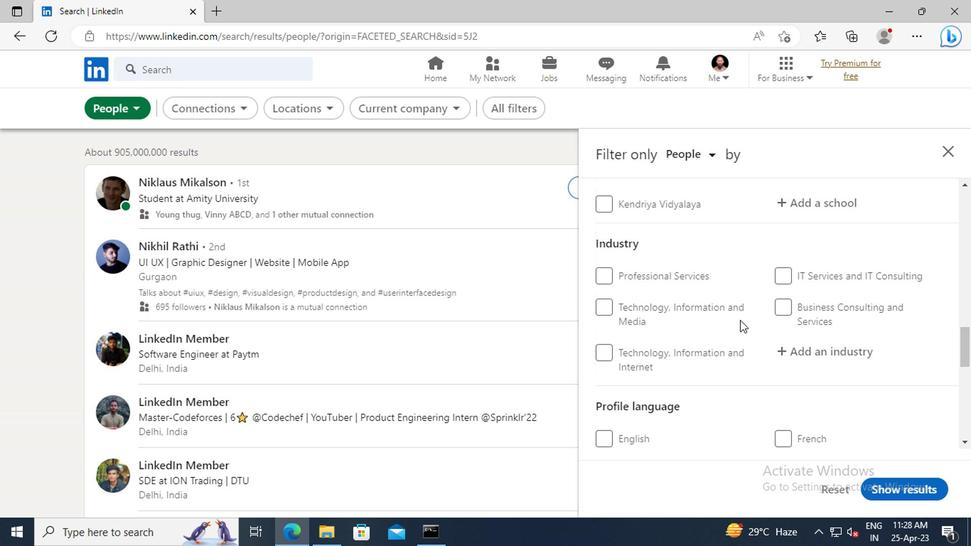 
Action: Mouse scrolled (736, 321) with delta (0, 0)
Screenshot: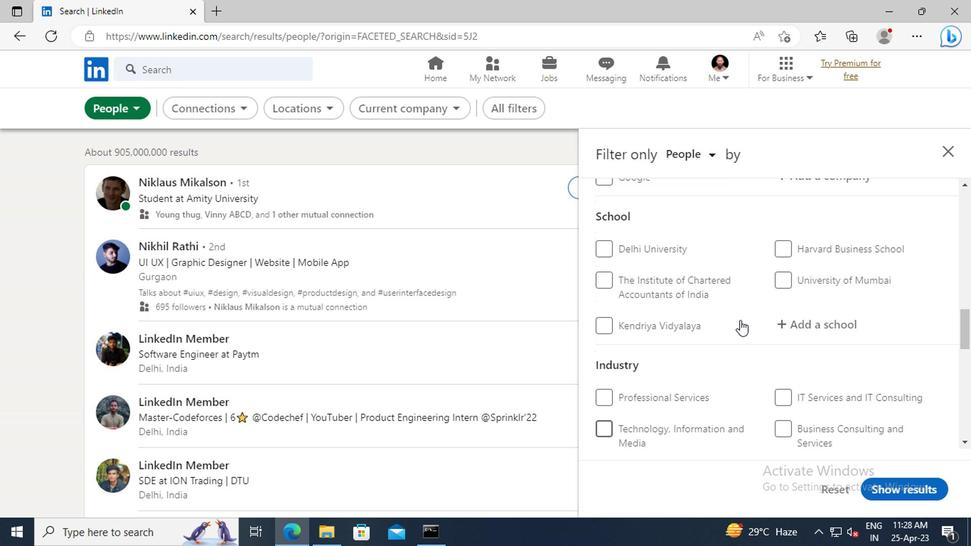 
Action: Mouse scrolled (736, 321) with delta (0, 0)
Screenshot: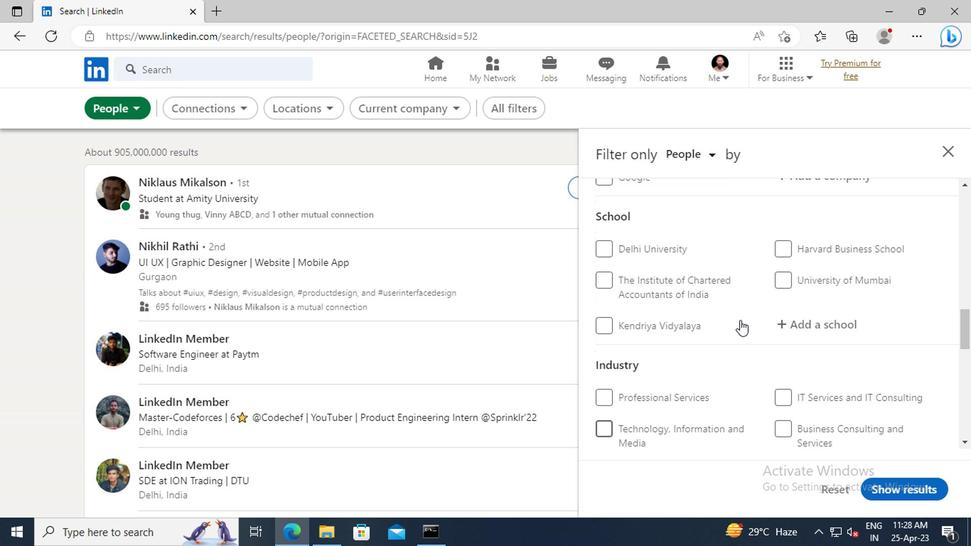 
Action: Mouse scrolled (736, 321) with delta (0, 0)
Screenshot: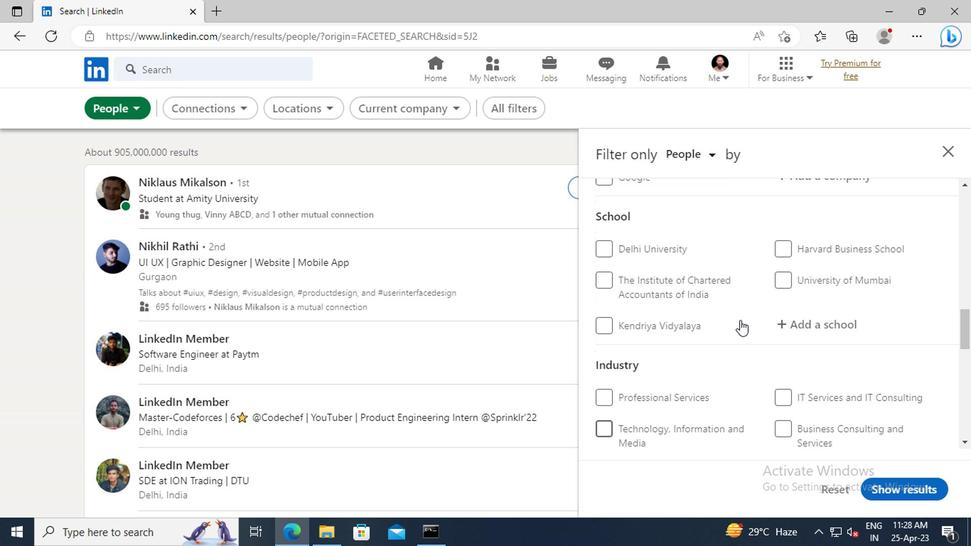 
Action: Mouse scrolled (736, 321) with delta (0, 0)
Screenshot: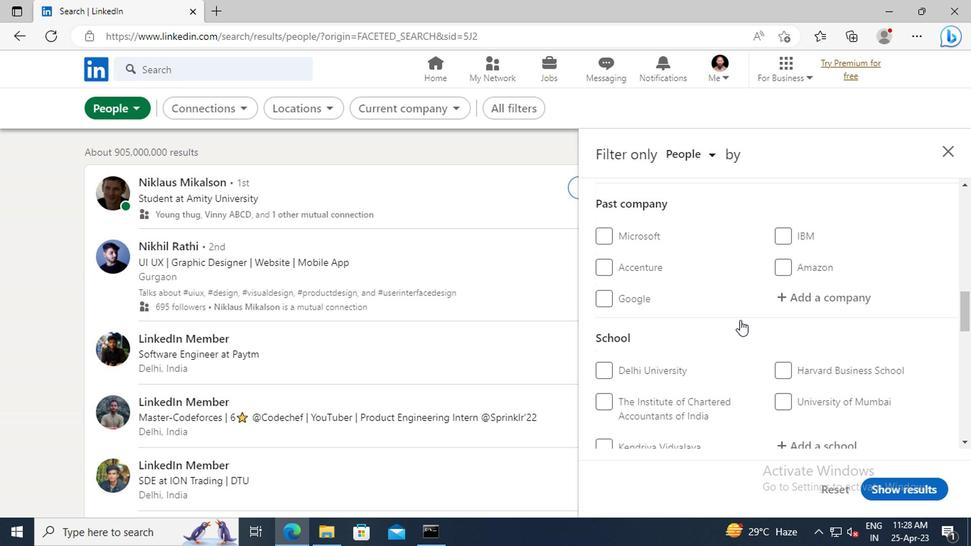 
Action: Mouse scrolled (736, 321) with delta (0, 0)
Screenshot: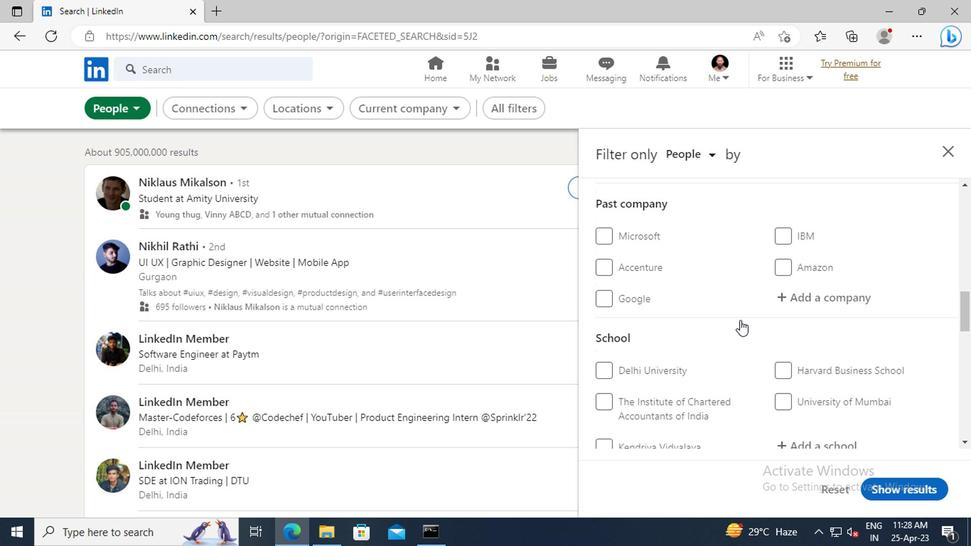 
Action: Mouse scrolled (736, 321) with delta (0, 0)
Screenshot: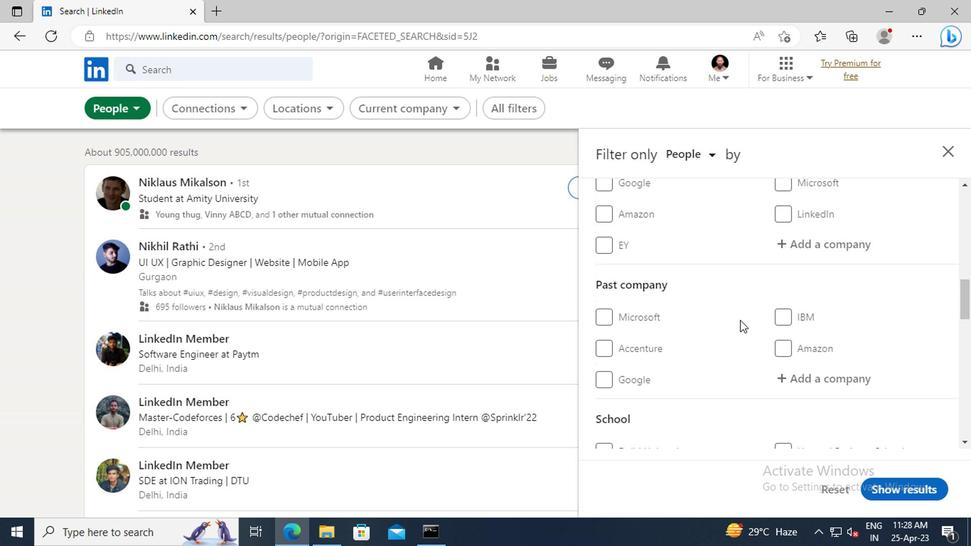 
Action: Mouse moved to (793, 288)
Screenshot: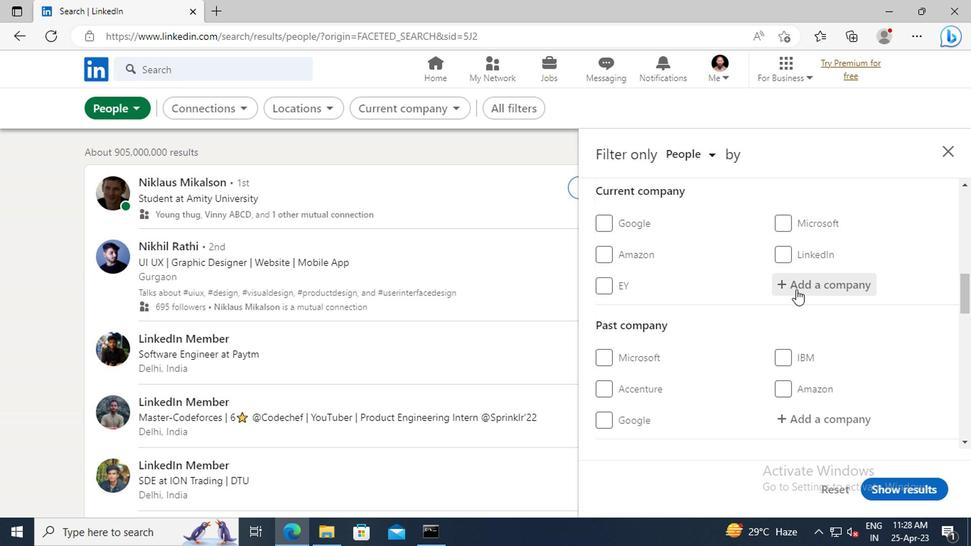 
Action: Mouse pressed left at (793, 288)
Screenshot: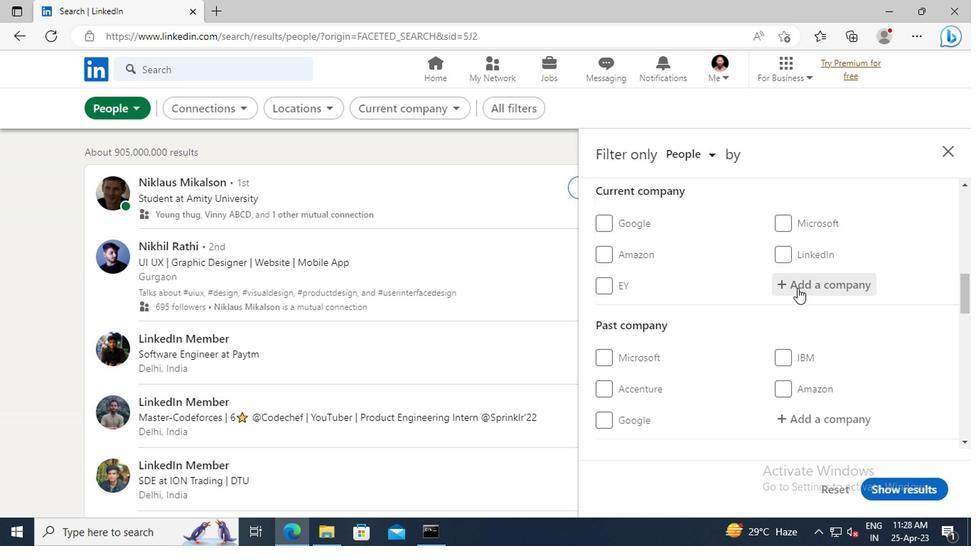 
Action: Key pressed <Key.shift>ALKEM<Key.space><Key.shift>LABORATORIES<Key.space><Key.shift>LTD.
Screenshot: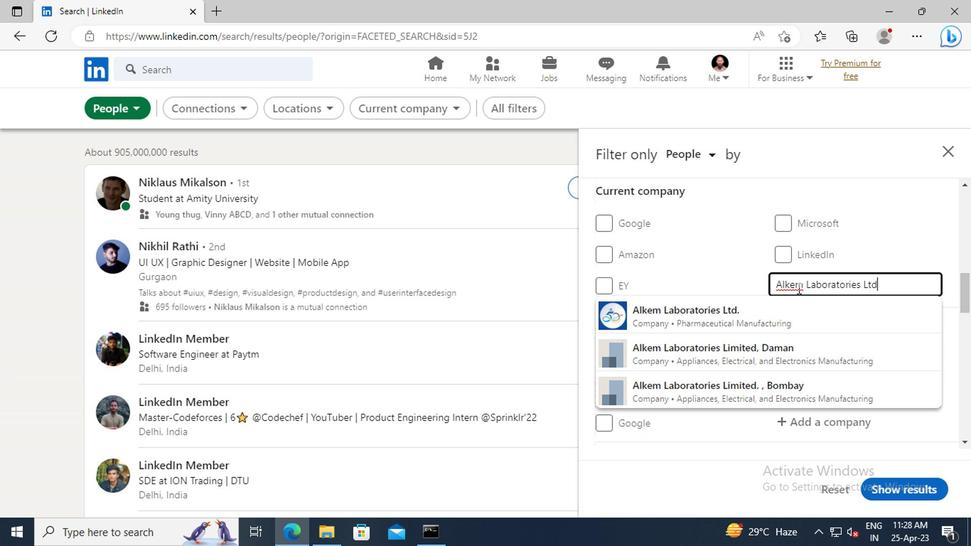 
Action: Mouse moved to (763, 308)
Screenshot: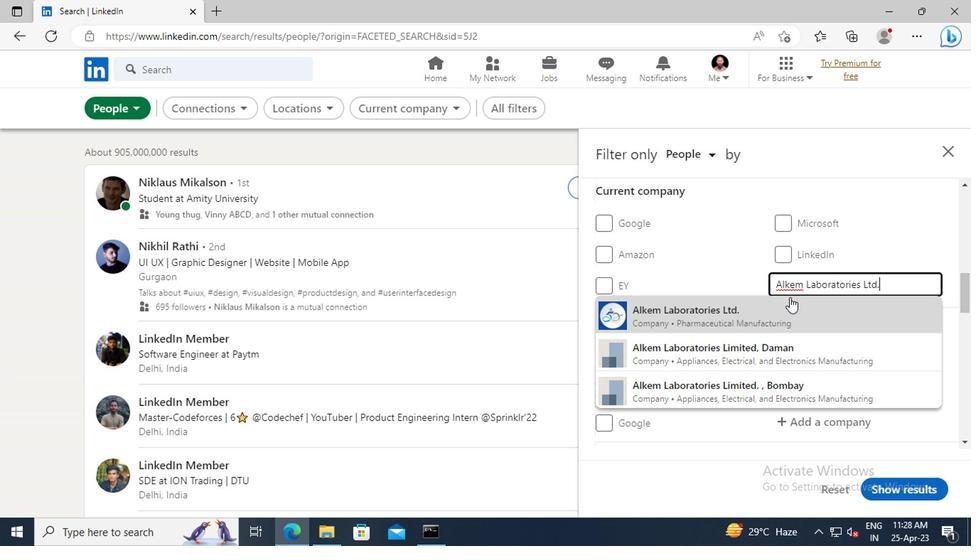 
Action: Mouse pressed left at (763, 308)
Screenshot: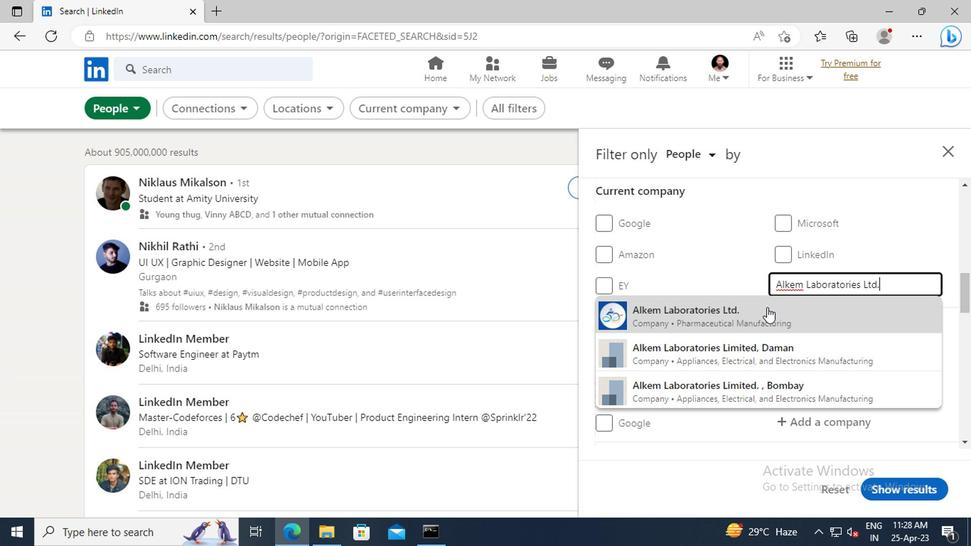 
Action: Mouse moved to (740, 266)
Screenshot: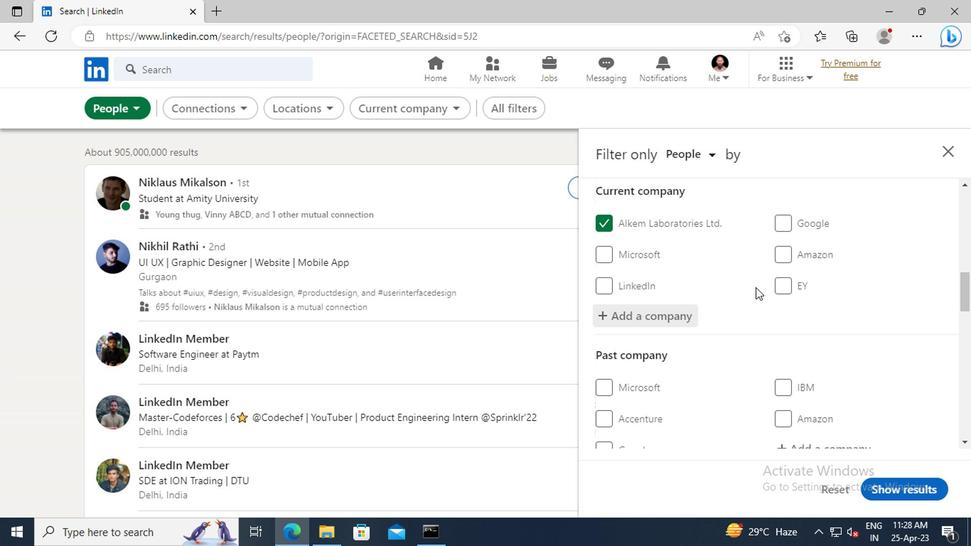 
Action: Mouse scrolled (740, 265) with delta (0, 0)
Screenshot: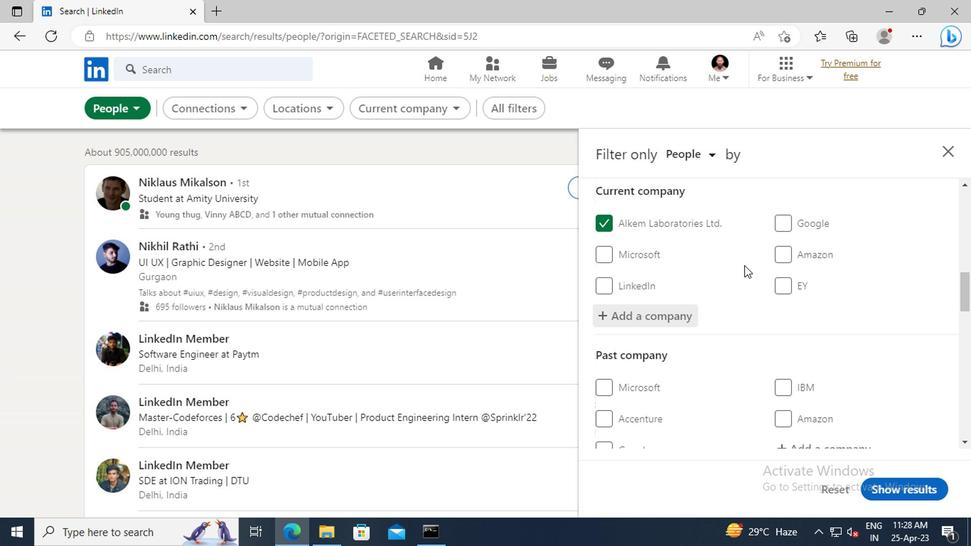 
Action: Mouse scrolled (740, 265) with delta (0, 0)
Screenshot: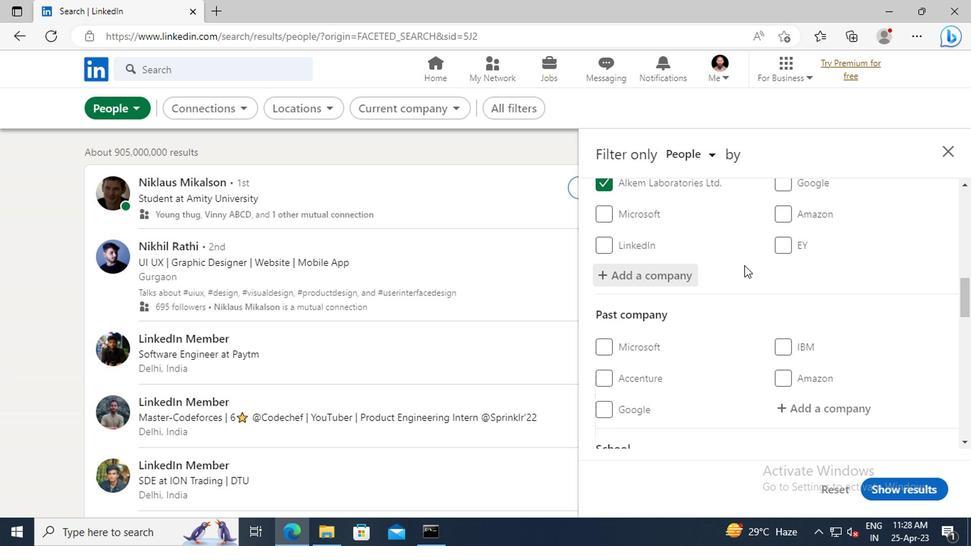 
Action: Mouse scrolled (740, 265) with delta (0, 0)
Screenshot: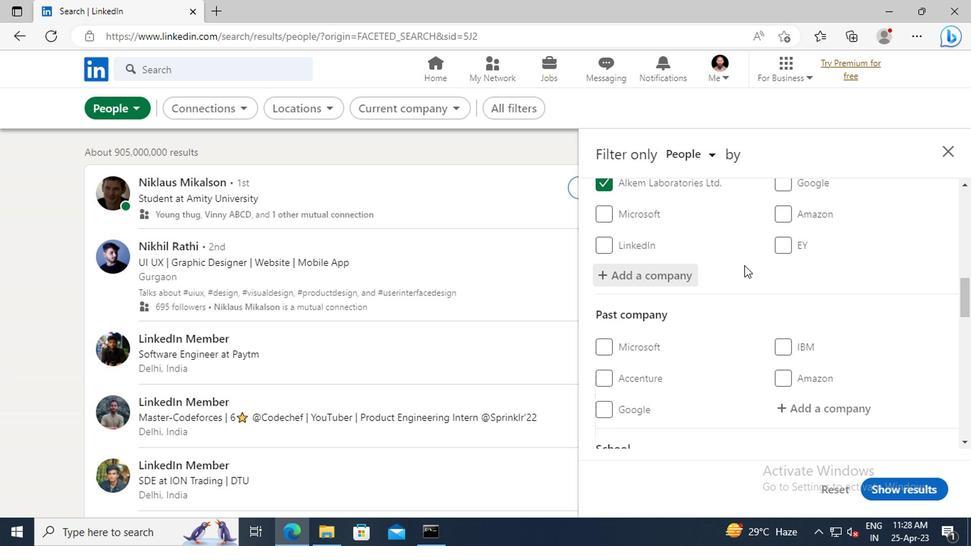 
Action: Mouse scrolled (740, 265) with delta (0, 0)
Screenshot: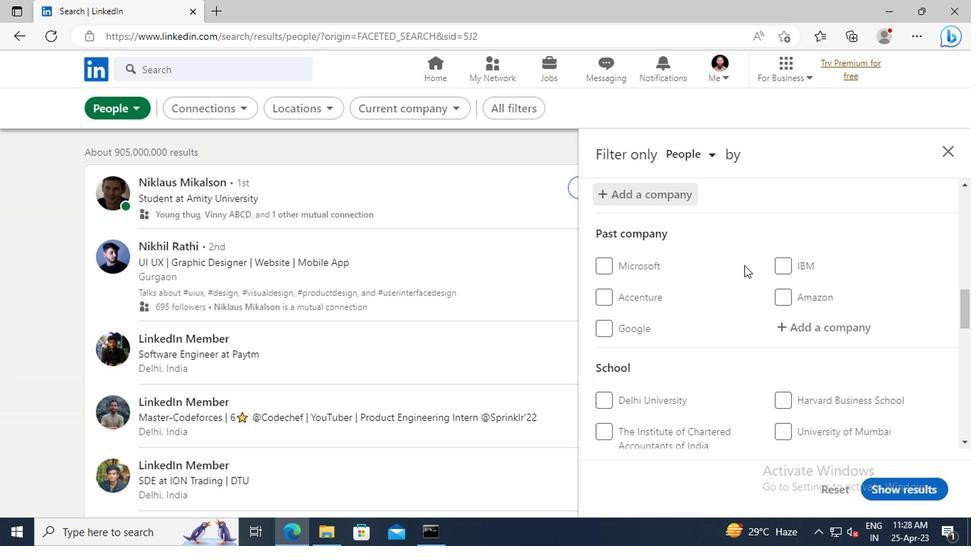
Action: Mouse scrolled (740, 265) with delta (0, 0)
Screenshot: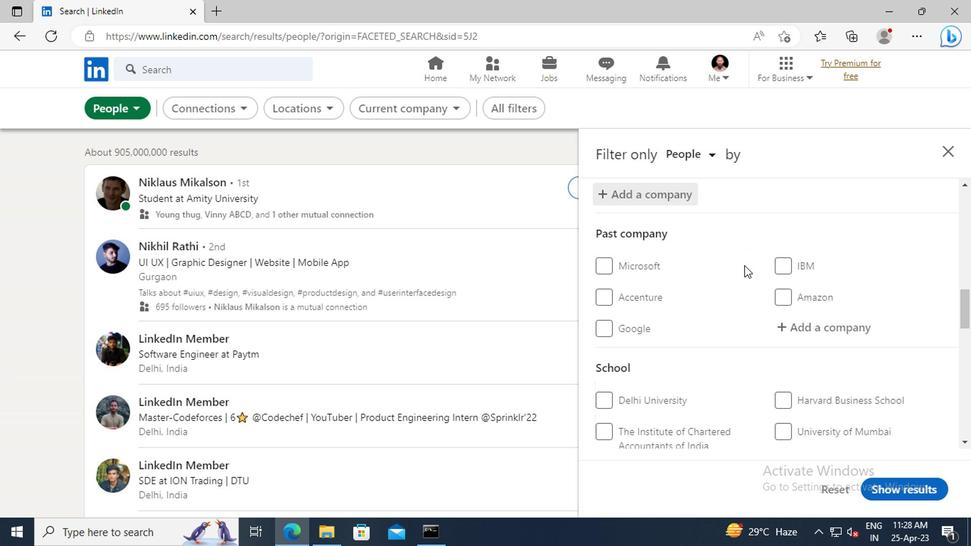 
Action: Mouse scrolled (740, 265) with delta (0, 0)
Screenshot: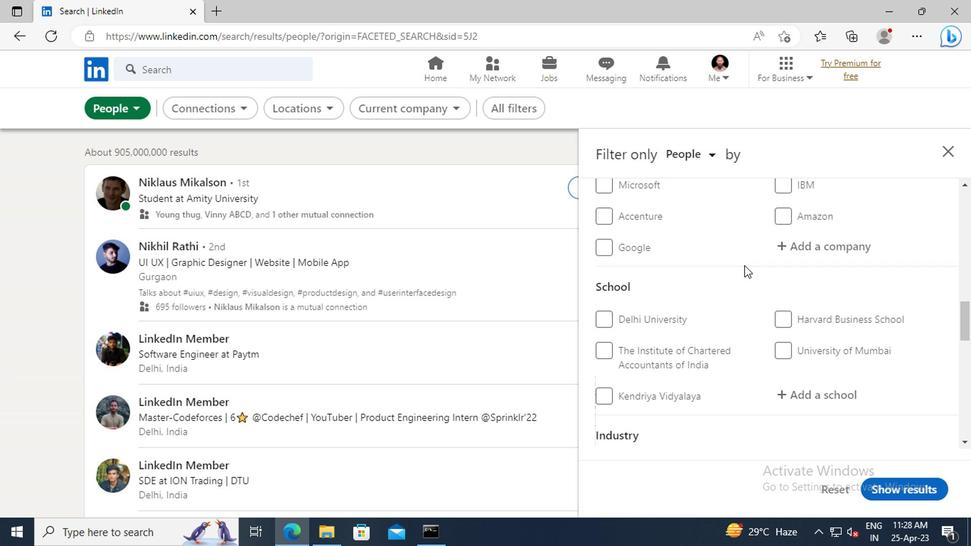 
Action: Mouse scrolled (740, 265) with delta (0, 0)
Screenshot: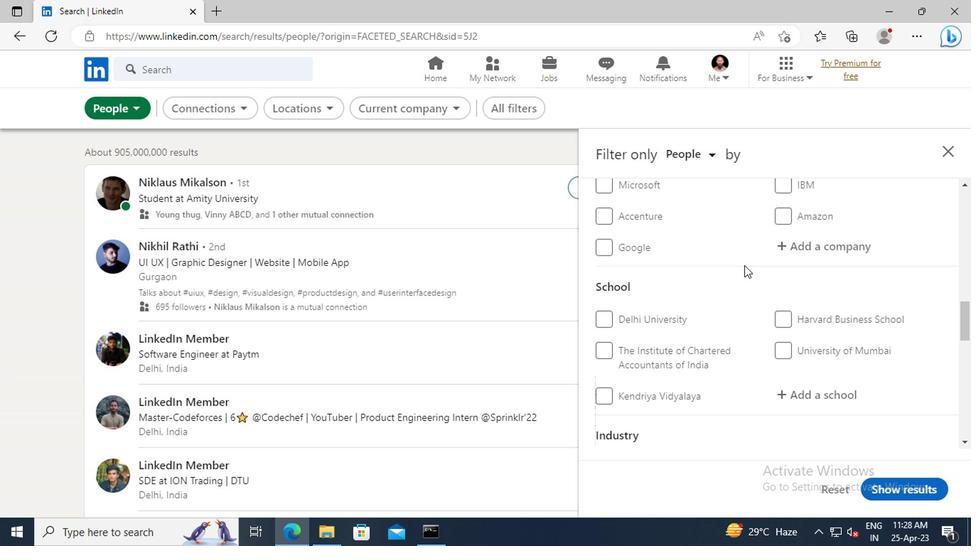 
Action: Mouse scrolled (740, 265) with delta (0, 0)
Screenshot: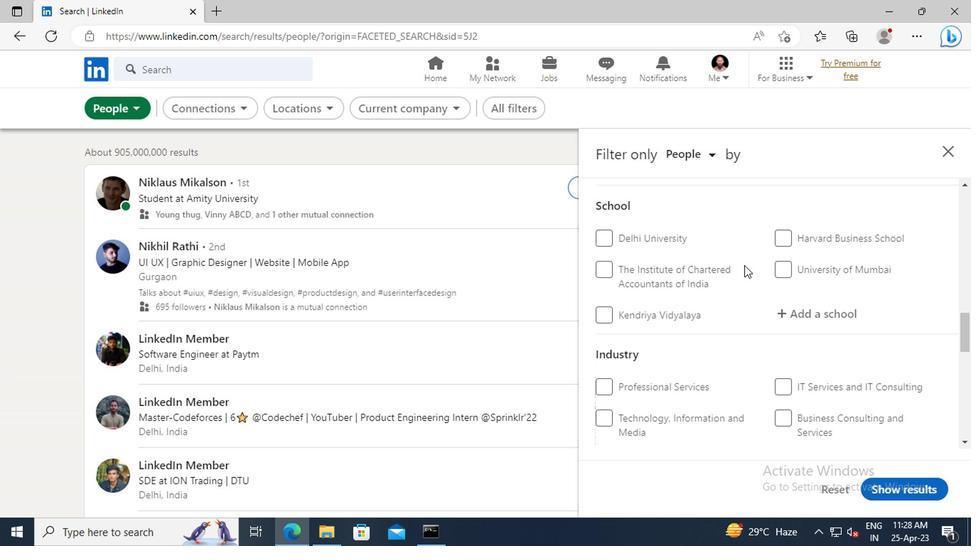 
Action: Mouse moved to (787, 273)
Screenshot: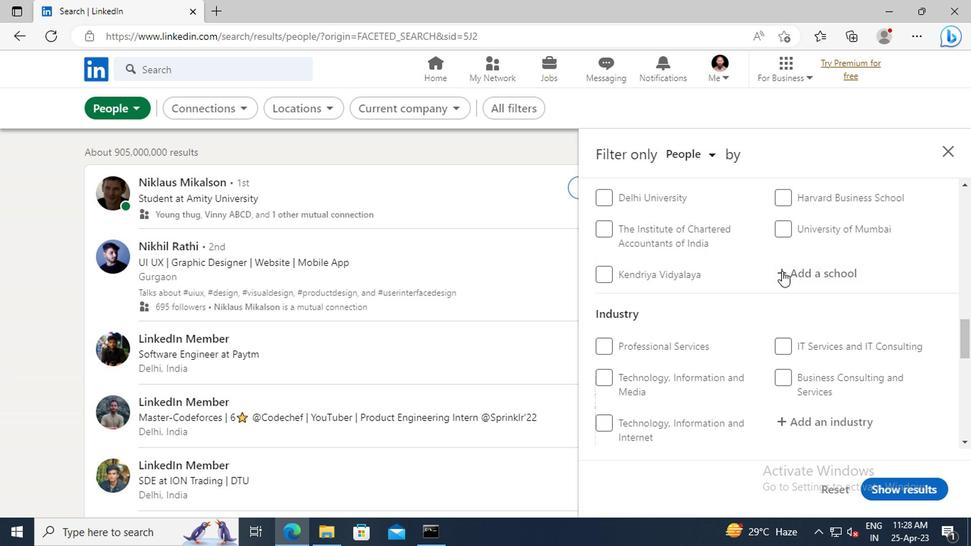 
Action: Mouse pressed left at (787, 273)
Screenshot: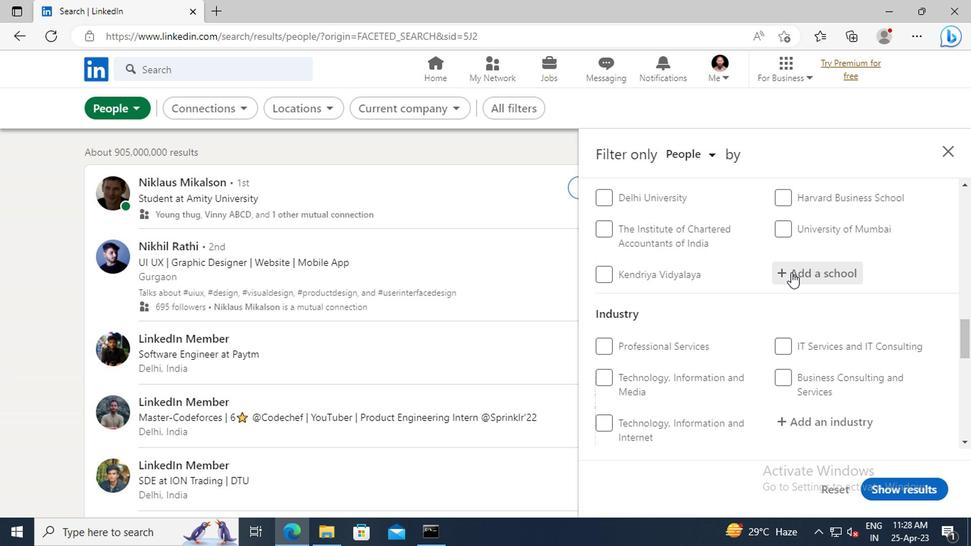 
Action: Key pressed <Key.shift>NEHRU<Key.space><Key.shift>INSTITUTE<Key.space>OF<Key.space><Key.shift>ENGINEERING<Key.space>AND<Key.space><Key.shift>TECHNOLOGY
Screenshot: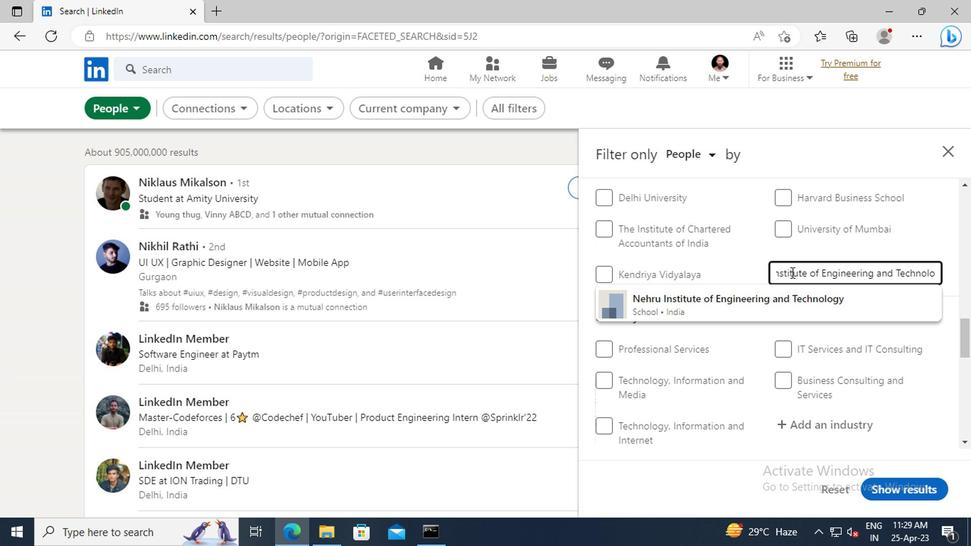 
Action: Mouse moved to (774, 298)
Screenshot: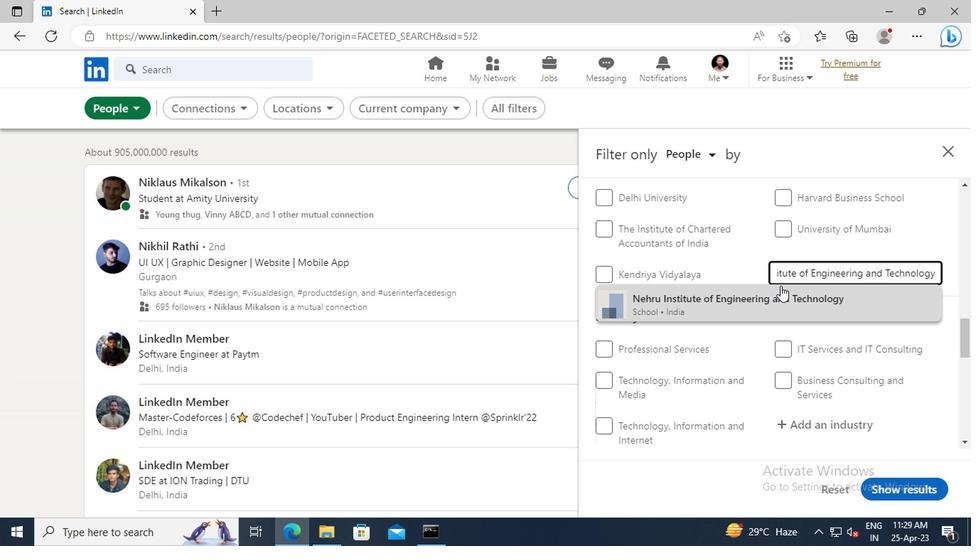 
Action: Mouse pressed left at (774, 298)
Screenshot: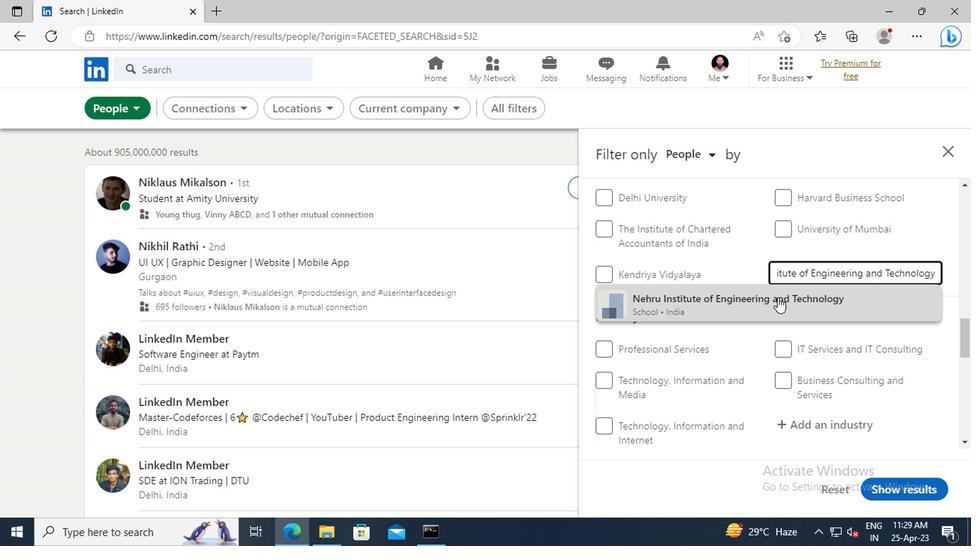 
Action: Mouse moved to (764, 291)
Screenshot: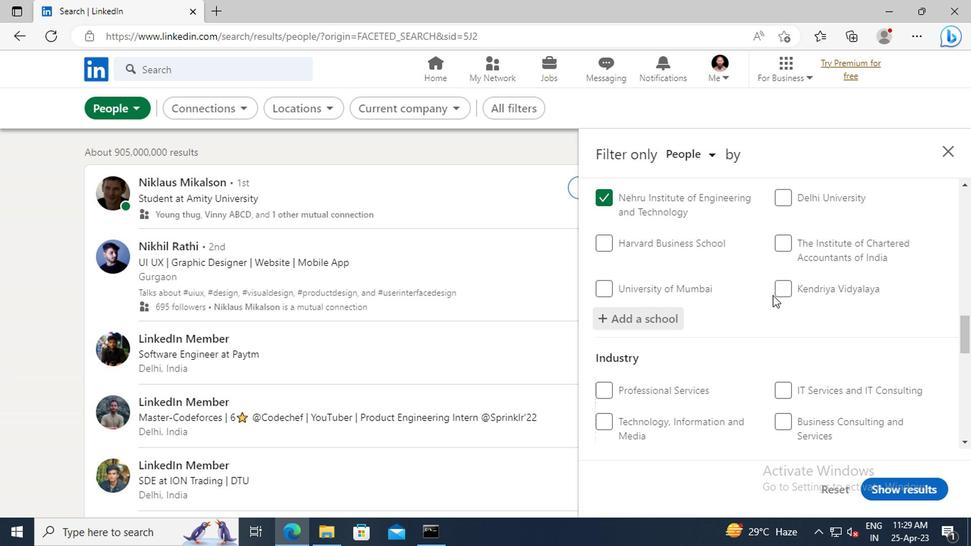 
Action: Mouse scrolled (764, 291) with delta (0, 0)
Screenshot: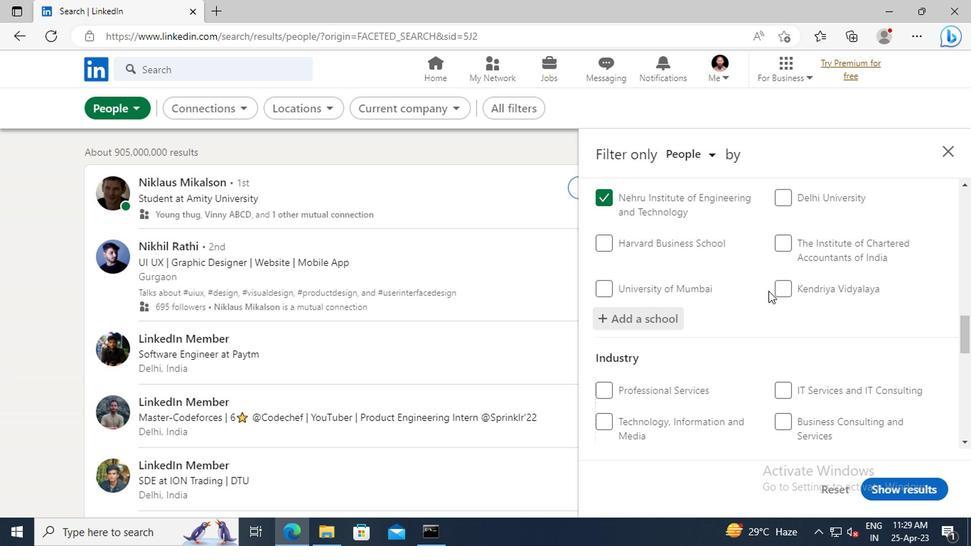 
Action: Mouse scrolled (764, 291) with delta (0, 0)
Screenshot: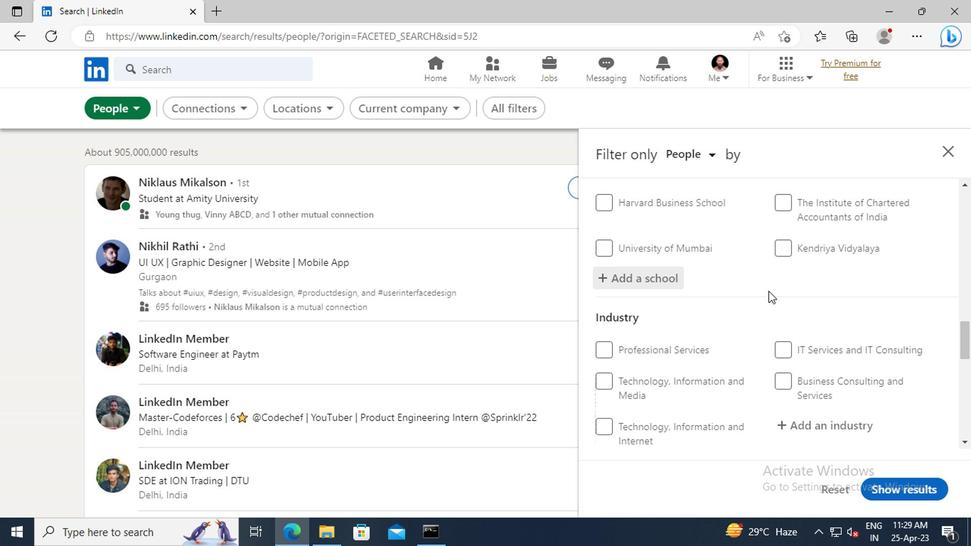 
Action: Mouse scrolled (764, 291) with delta (0, 0)
Screenshot: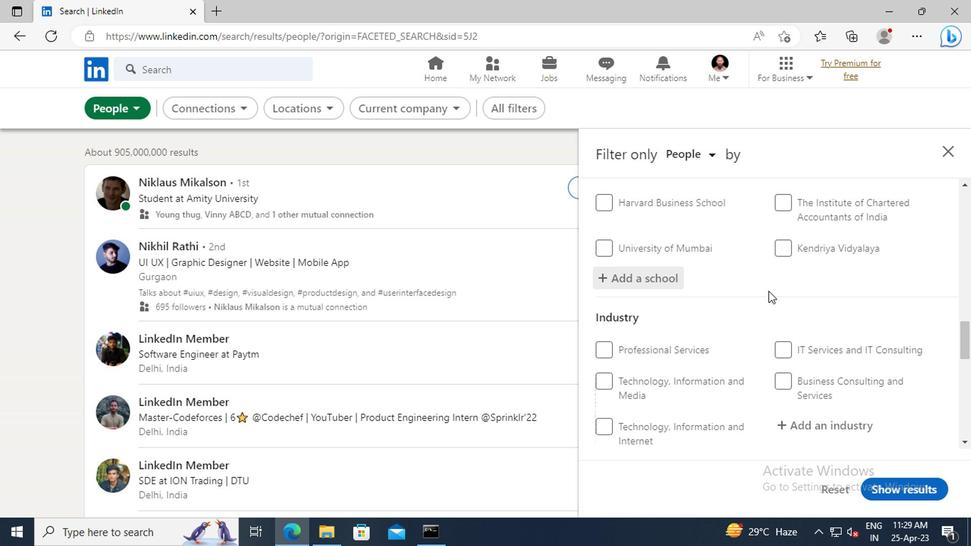 
Action: Mouse scrolled (764, 291) with delta (0, 0)
Screenshot: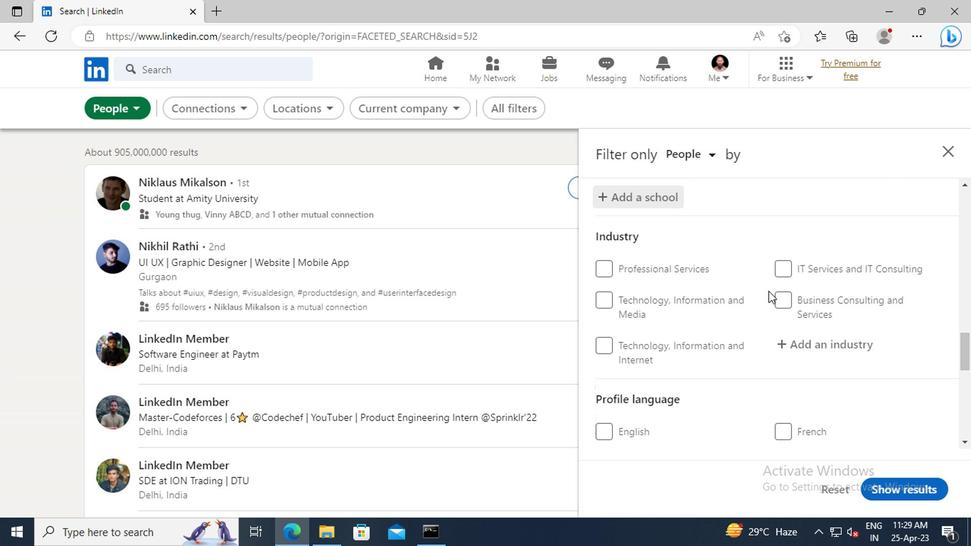 
Action: Mouse scrolled (764, 291) with delta (0, 0)
Screenshot: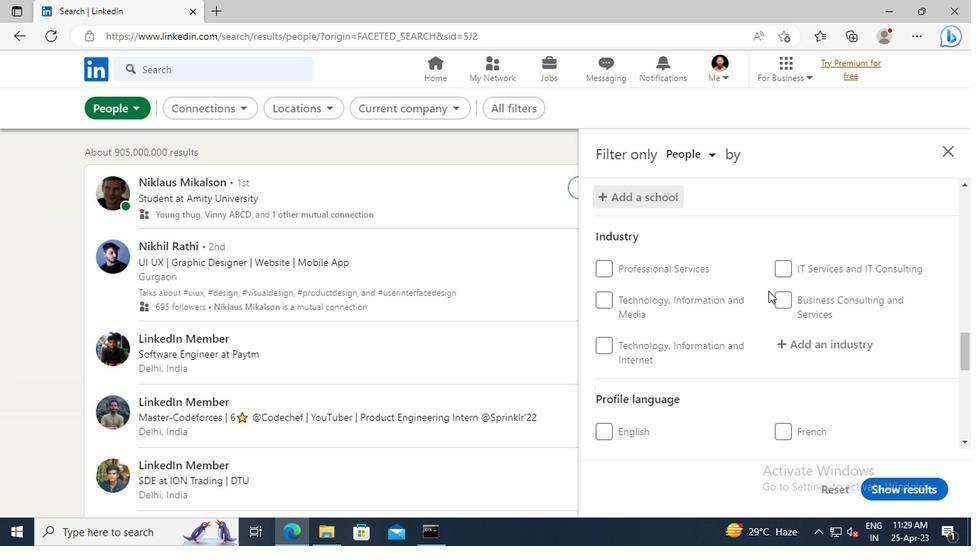 
Action: Mouse moved to (791, 266)
Screenshot: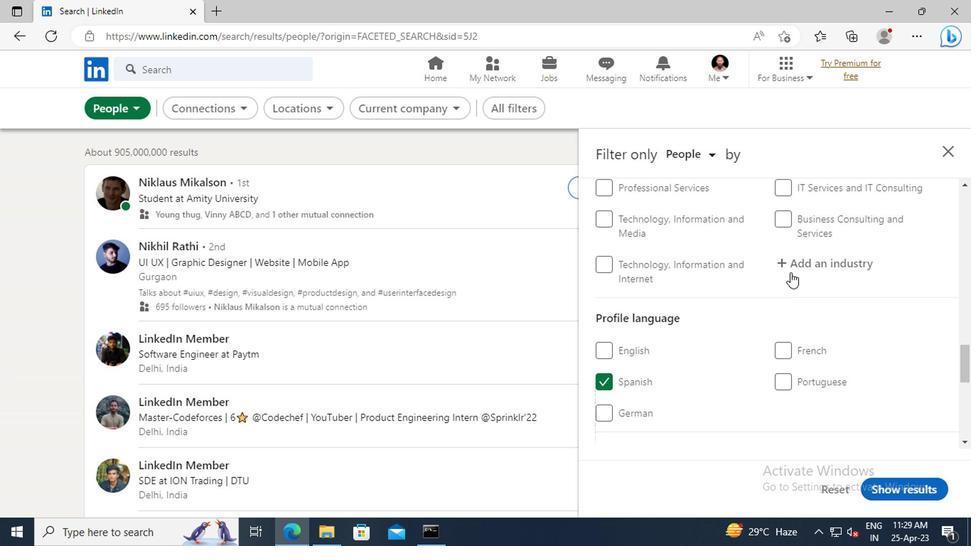 
Action: Mouse pressed left at (791, 266)
Screenshot: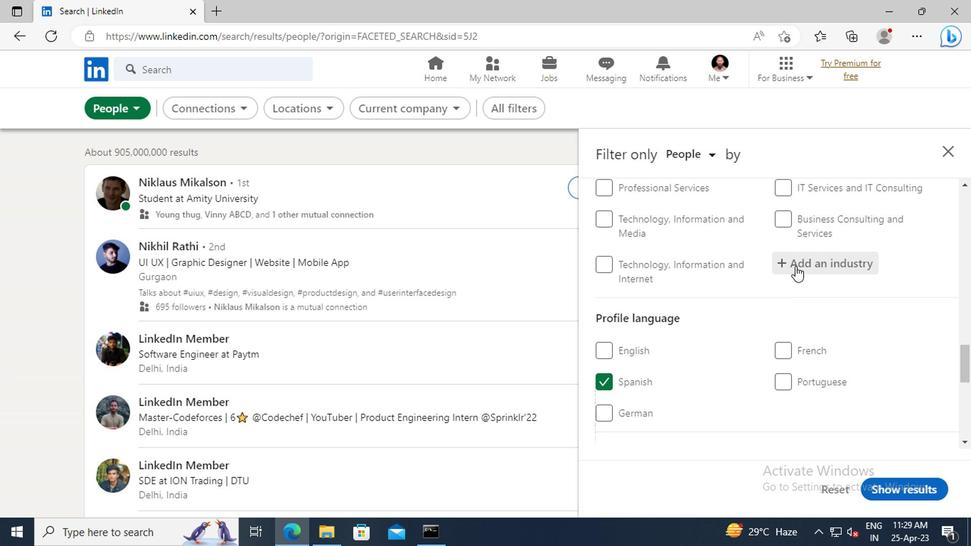 
Action: Mouse moved to (790, 265)
Screenshot: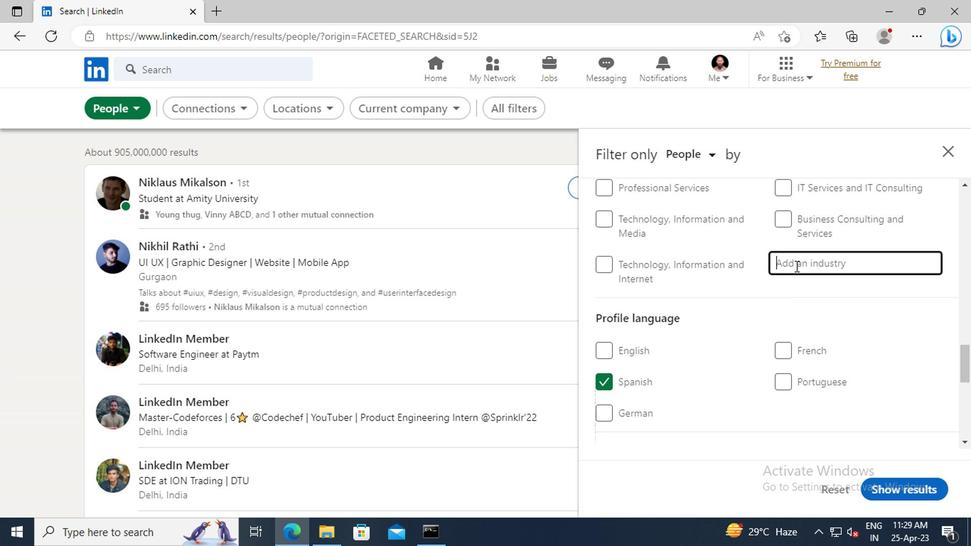 
Action: Key pressed <Key.shift>HI
Screenshot: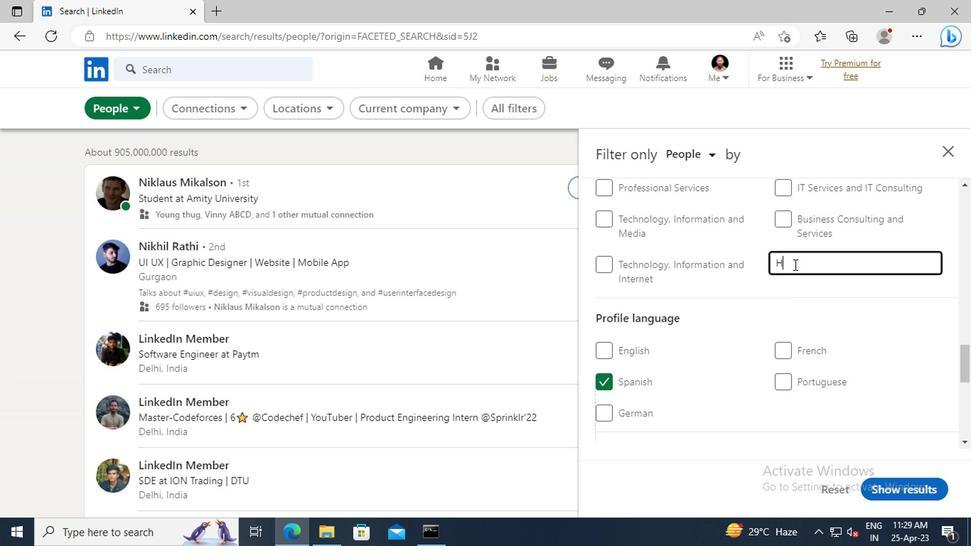
Action: Mouse moved to (790, 264)
Screenshot: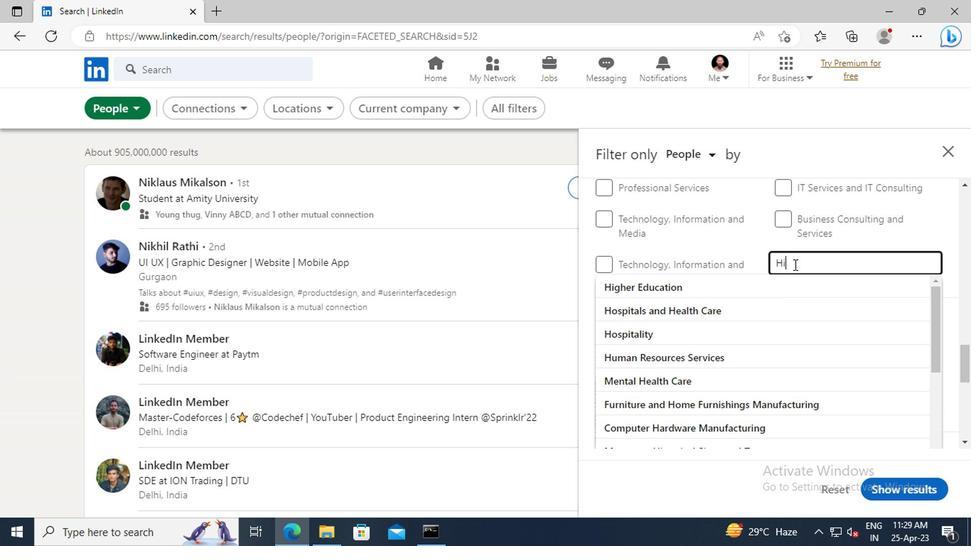 
Action: Key pressed GHWAY,<Key.space><Key.shift>
Screenshot: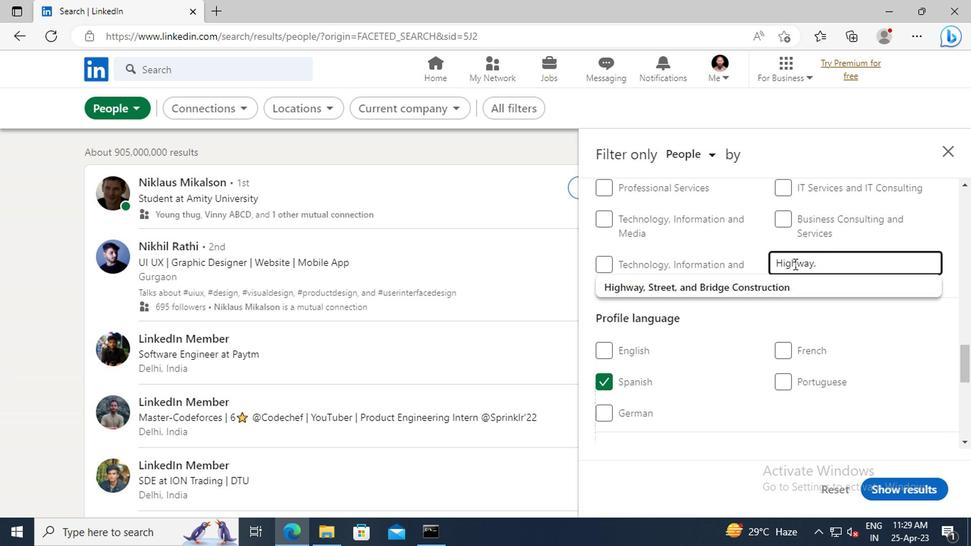 
Action: Mouse moved to (789, 264)
Screenshot: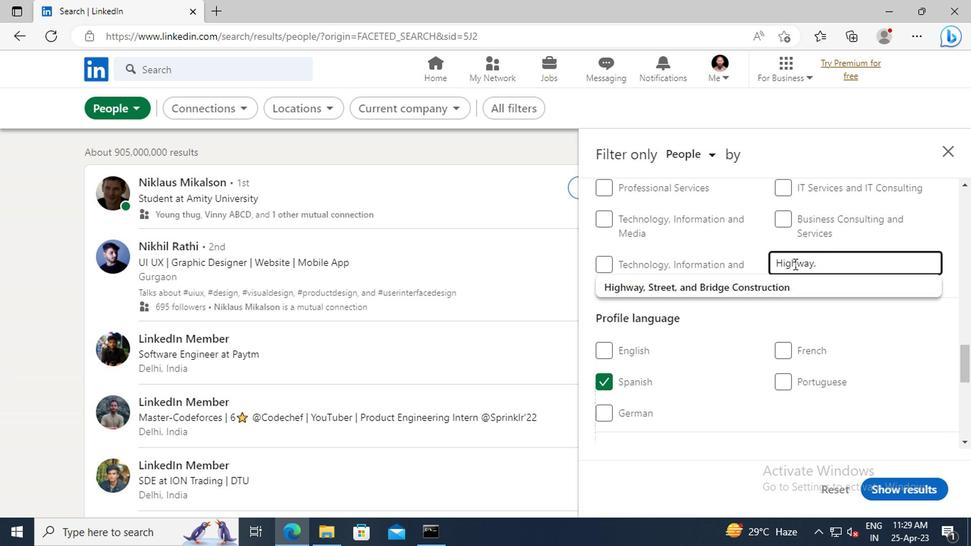 
Action: Key pressed STREET,<Key.space>AND<Key.space><Key.shift>BRIDGE<Key.space><Key.shift>CONSTRUCTION
Screenshot: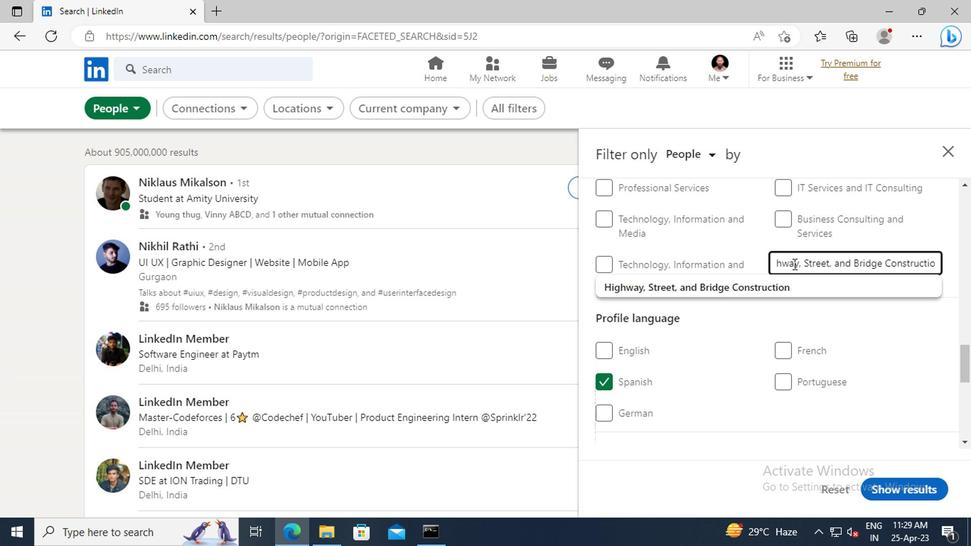 
Action: Mouse moved to (769, 289)
Screenshot: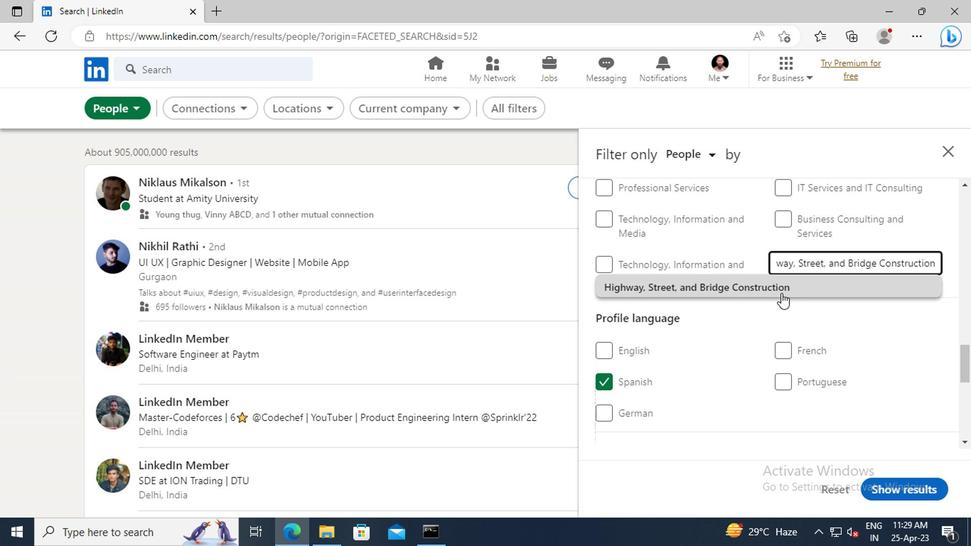 
Action: Mouse pressed left at (769, 289)
Screenshot: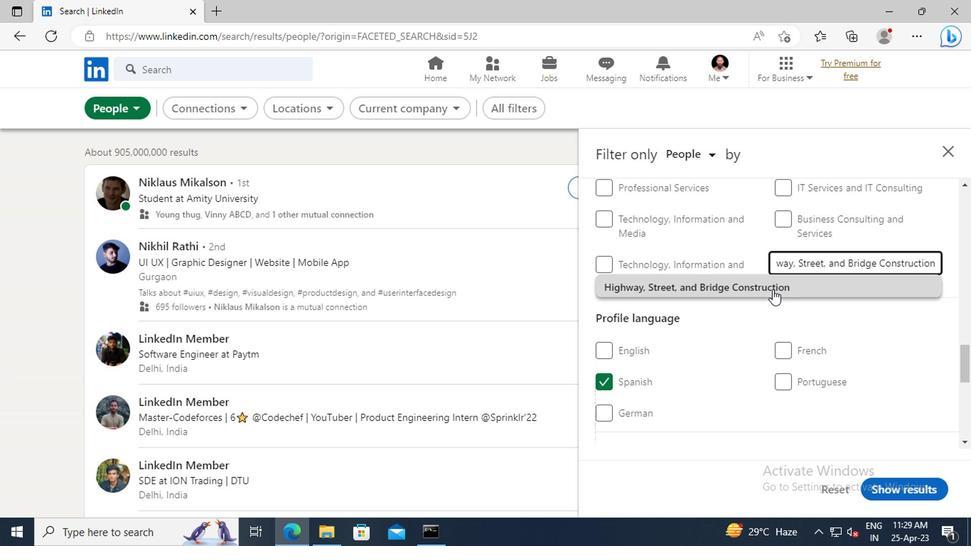 
Action: Mouse moved to (768, 289)
Screenshot: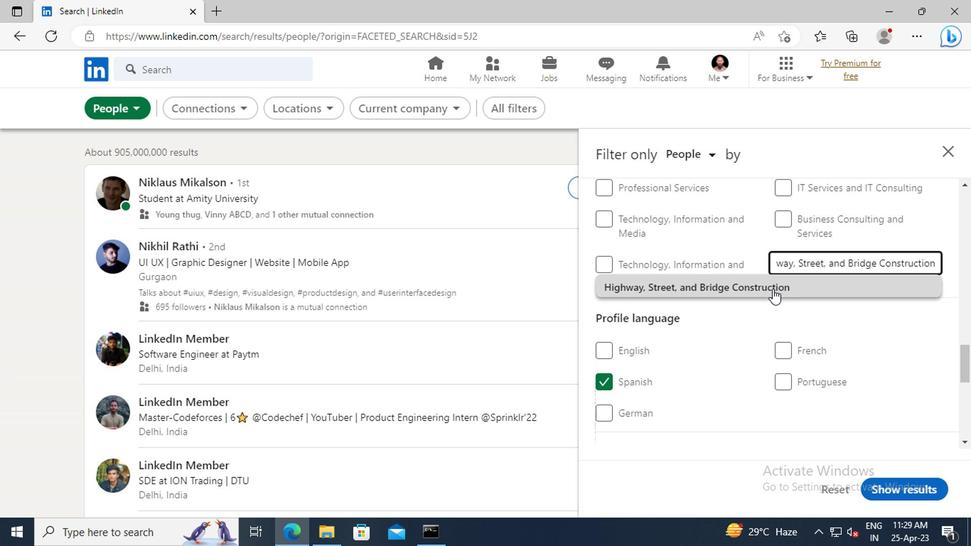 
Action: Mouse scrolled (768, 288) with delta (0, -1)
Screenshot: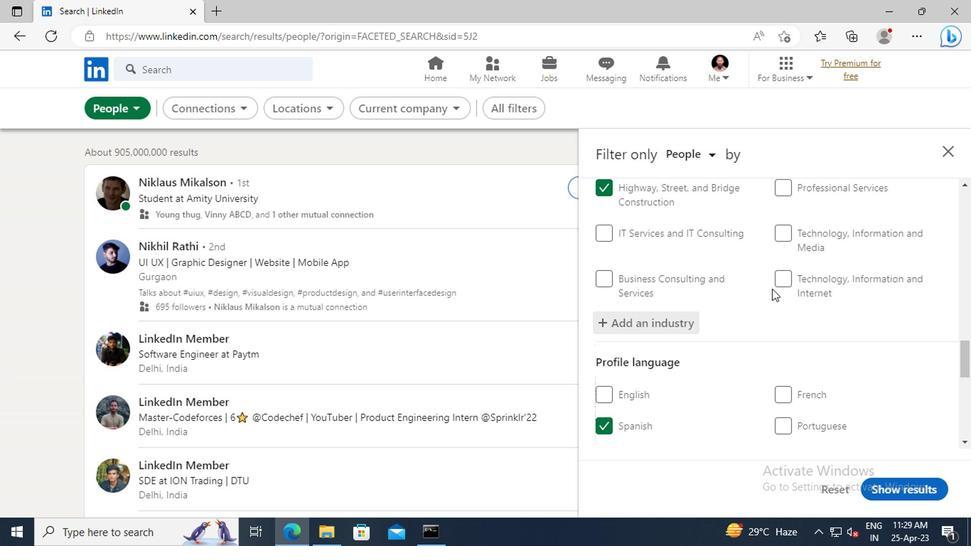 
Action: Mouse scrolled (768, 288) with delta (0, -1)
Screenshot: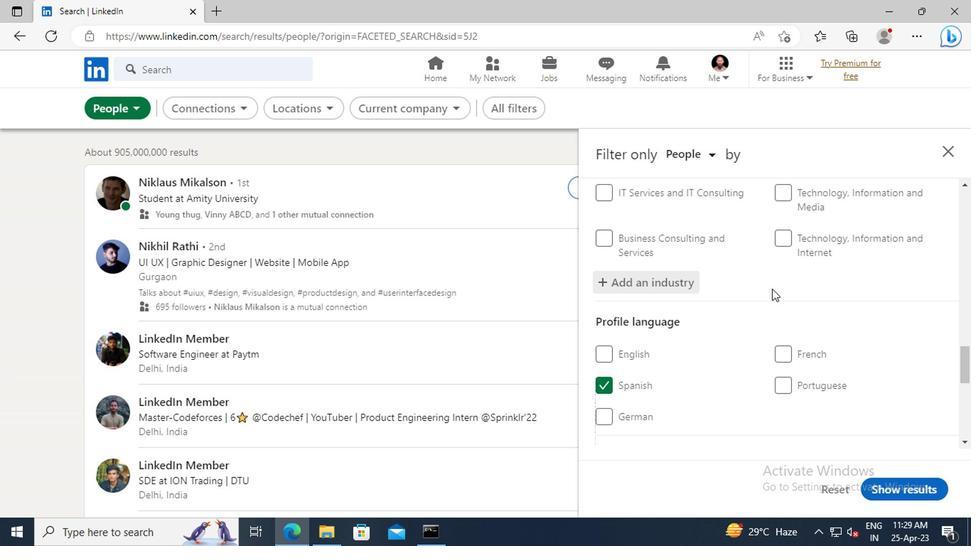 
Action: Mouse scrolled (768, 288) with delta (0, -1)
Screenshot: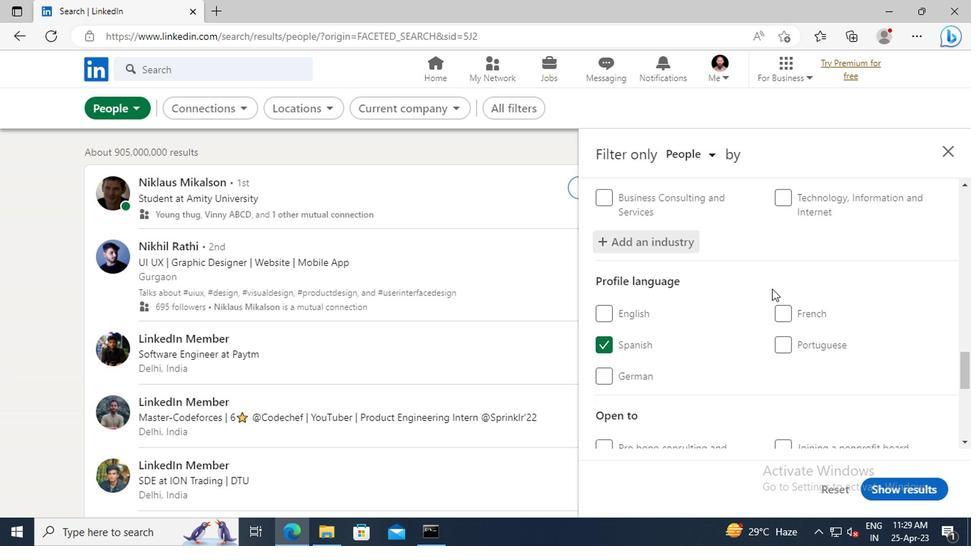 
Action: Mouse scrolled (768, 288) with delta (0, -1)
Screenshot: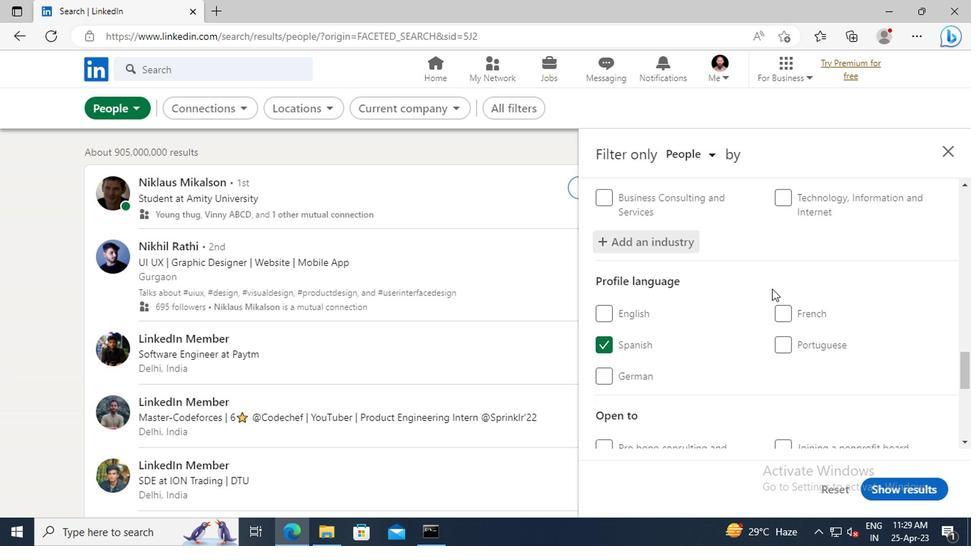 
Action: Mouse scrolled (768, 288) with delta (0, -1)
Screenshot: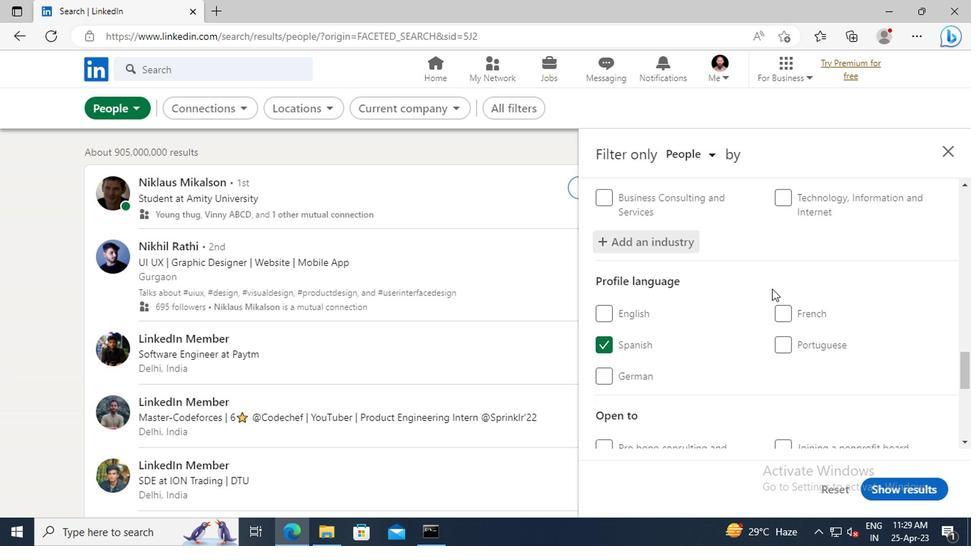 
Action: Mouse scrolled (768, 288) with delta (0, -1)
Screenshot: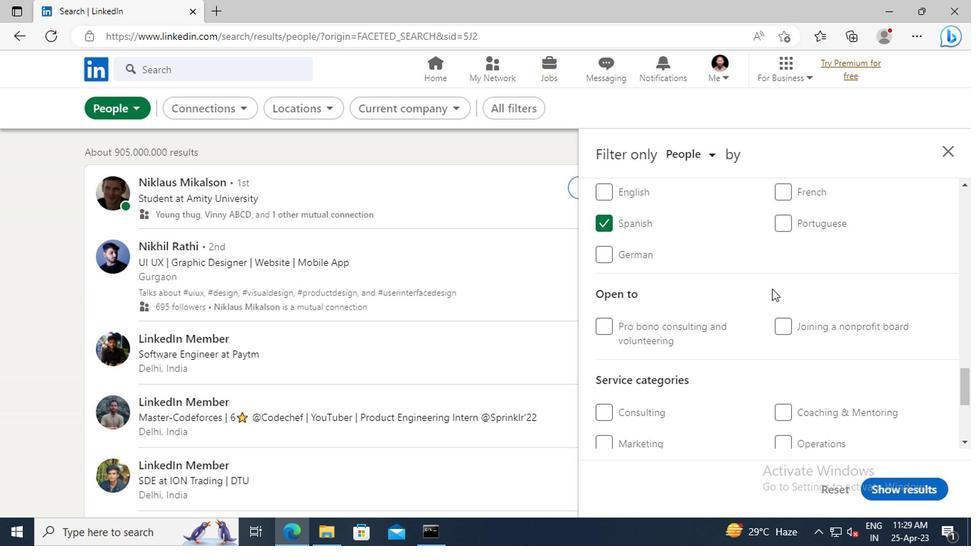 
Action: Mouse scrolled (768, 288) with delta (0, -1)
Screenshot: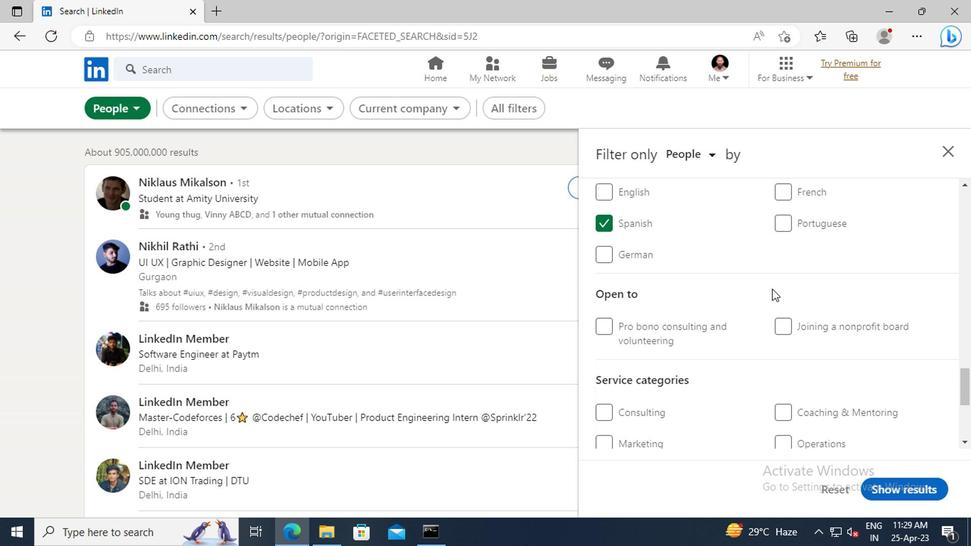 
Action: Mouse scrolled (768, 288) with delta (0, -1)
Screenshot: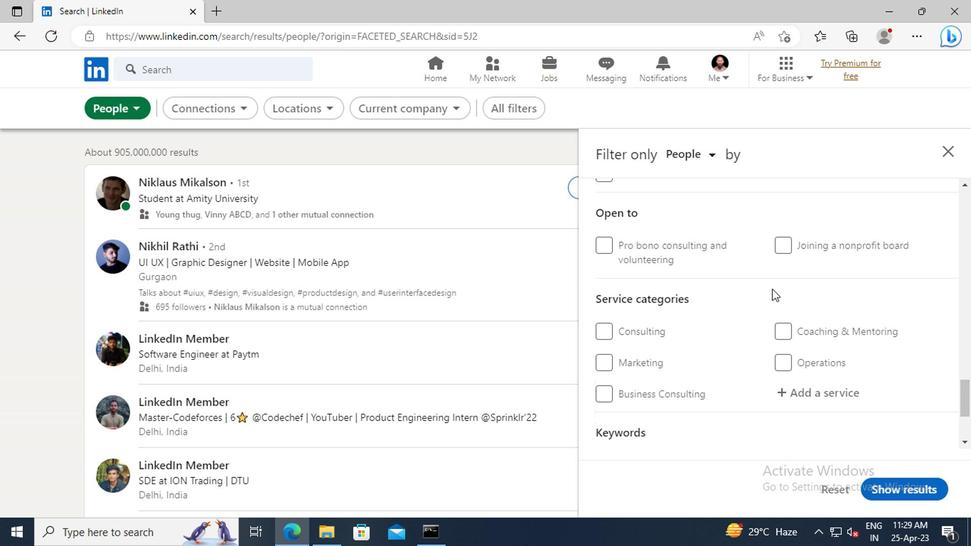 
Action: Mouse moved to (797, 351)
Screenshot: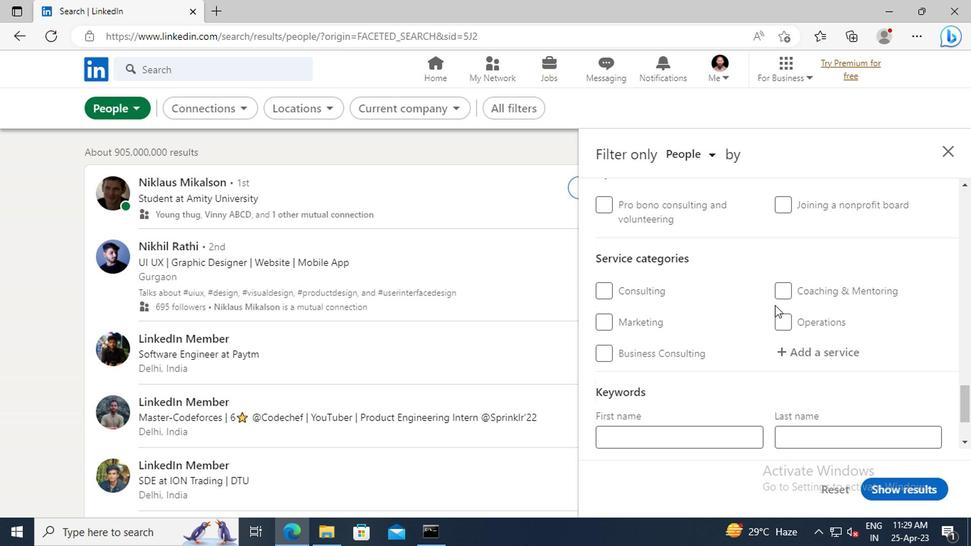 
Action: Mouse pressed left at (797, 351)
Screenshot: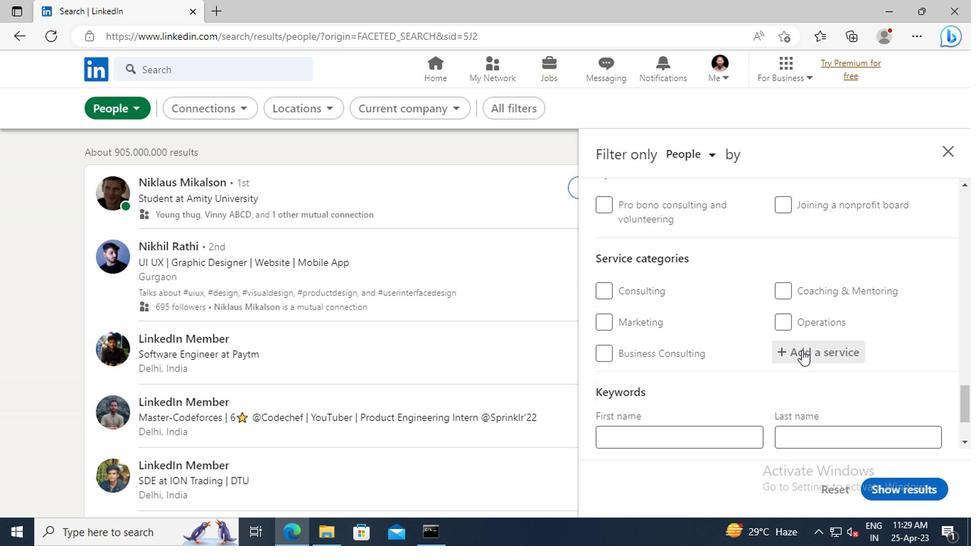 
Action: Key pressed <Key.shift>INTERACTION<Key.space><Key.shift>DESIGN
Screenshot: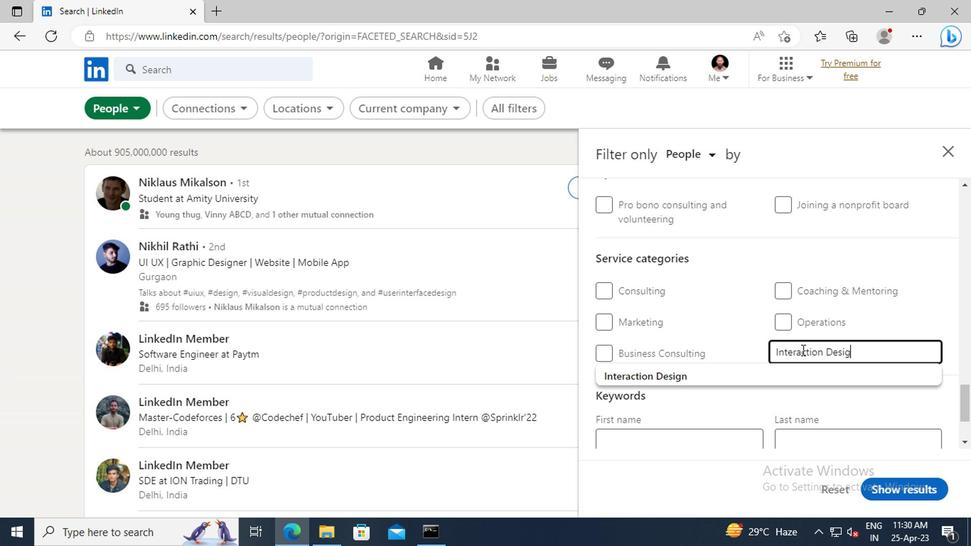 
Action: Mouse moved to (701, 379)
Screenshot: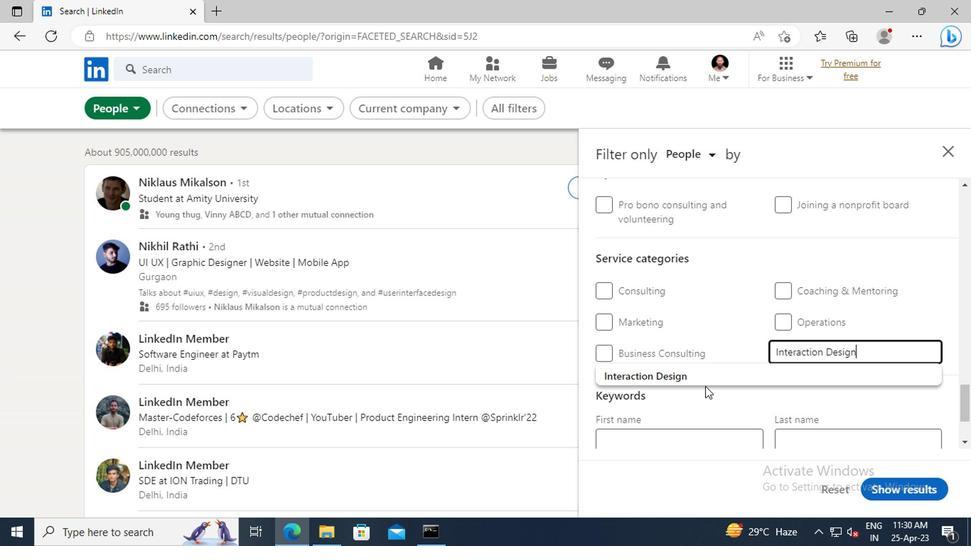 
Action: Mouse pressed left at (701, 379)
Screenshot: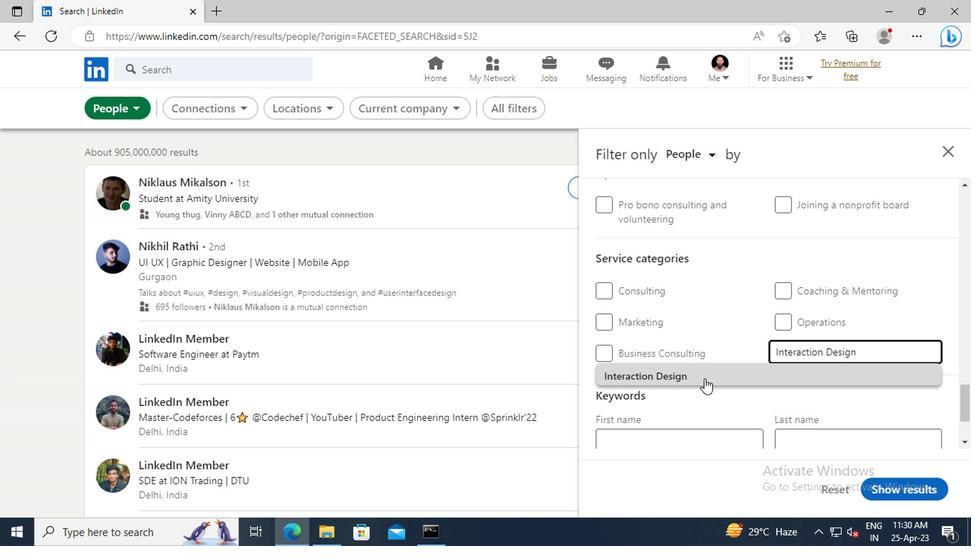 
Action: Mouse moved to (707, 342)
Screenshot: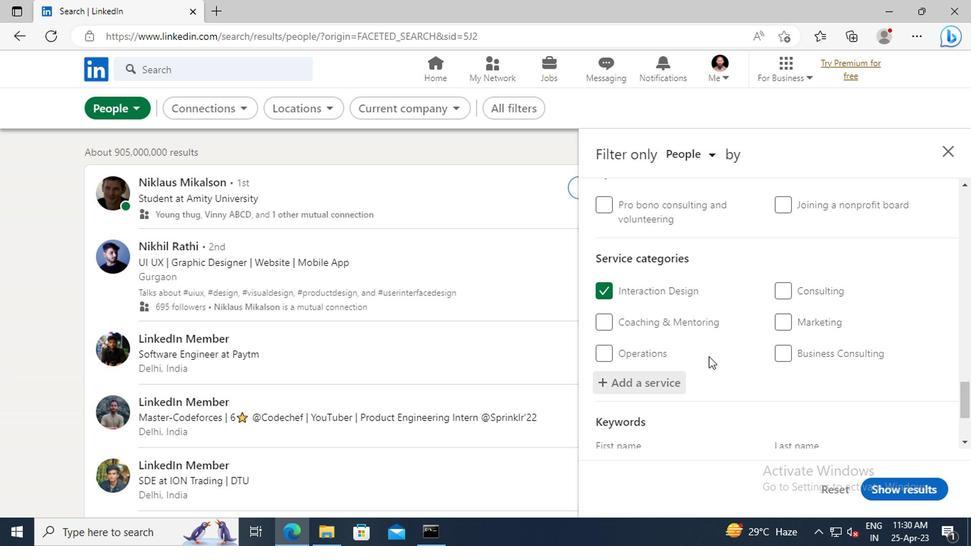 
Action: Mouse scrolled (707, 342) with delta (0, 0)
Screenshot: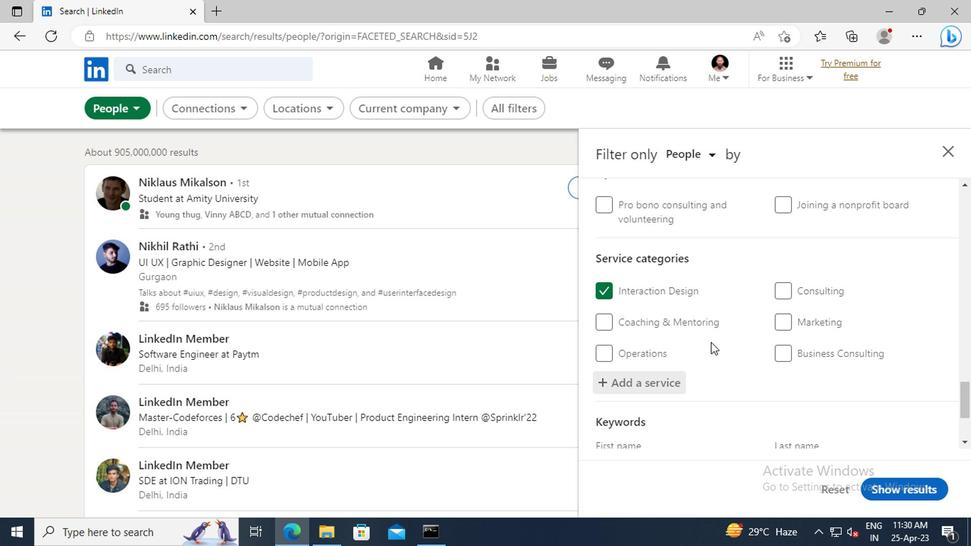 
Action: Mouse scrolled (707, 342) with delta (0, 0)
Screenshot: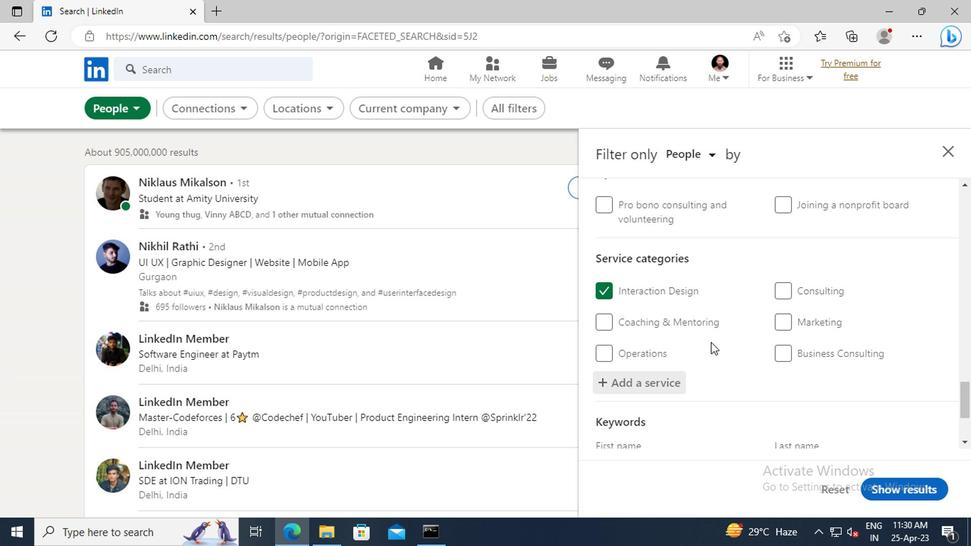 
Action: Mouse scrolled (707, 342) with delta (0, 0)
Screenshot: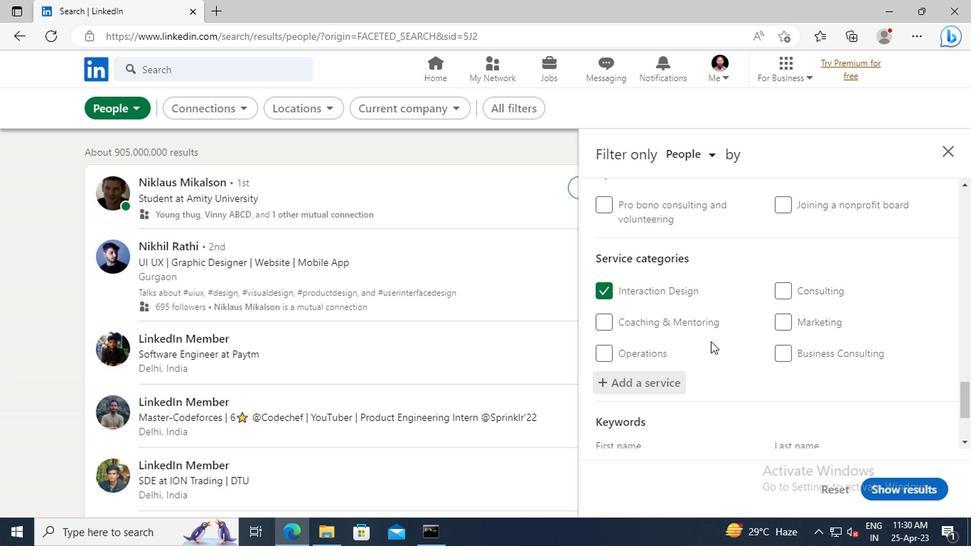 
Action: Mouse moved to (708, 342)
Screenshot: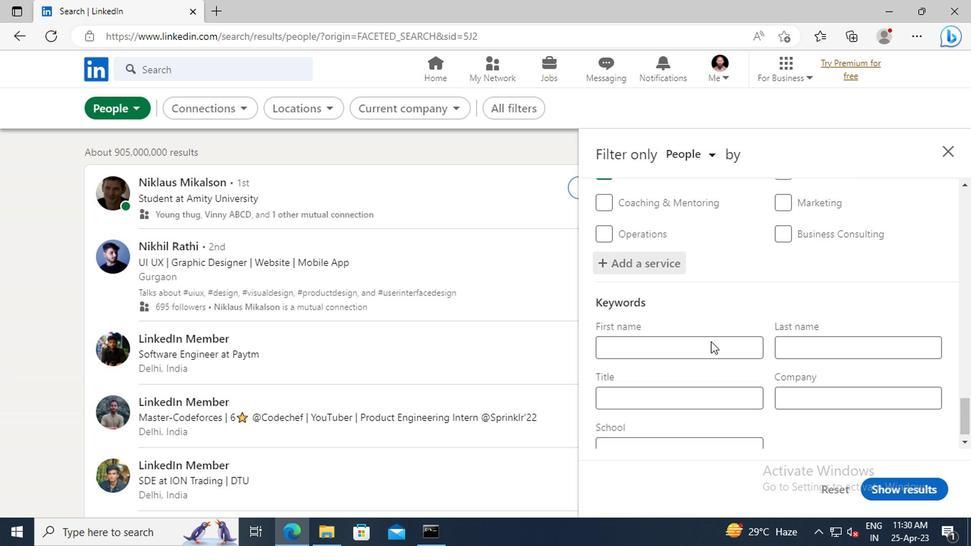 
Action: Mouse scrolled (708, 341) with delta (0, 0)
Screenshot: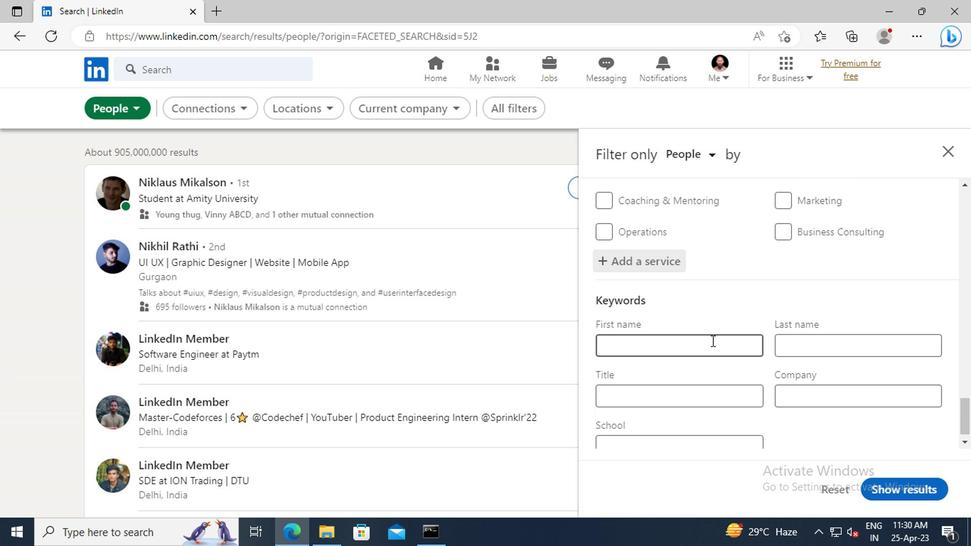 
Action: Mouse moved to (694, 387)
Screenshot: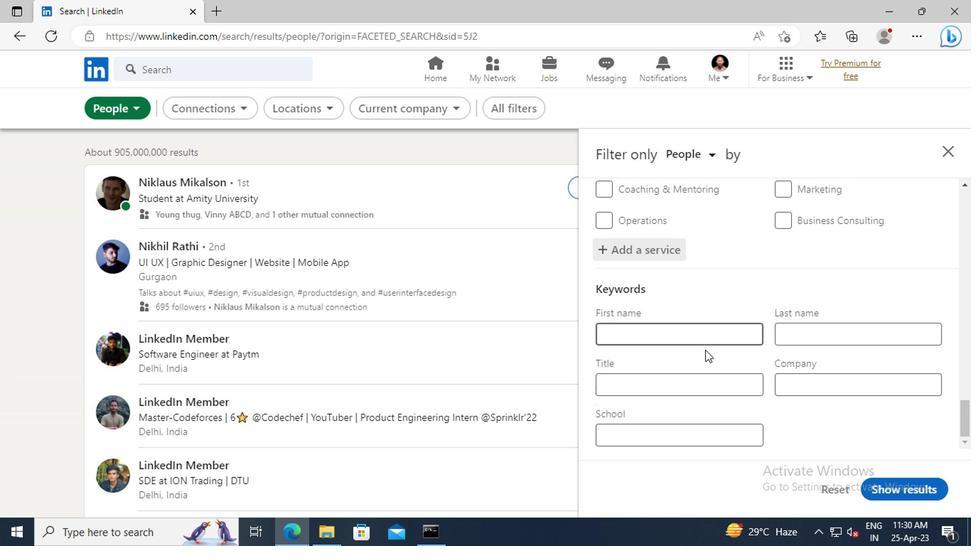 
Action: Mouse pressed left at (694, 387)
Screenshot: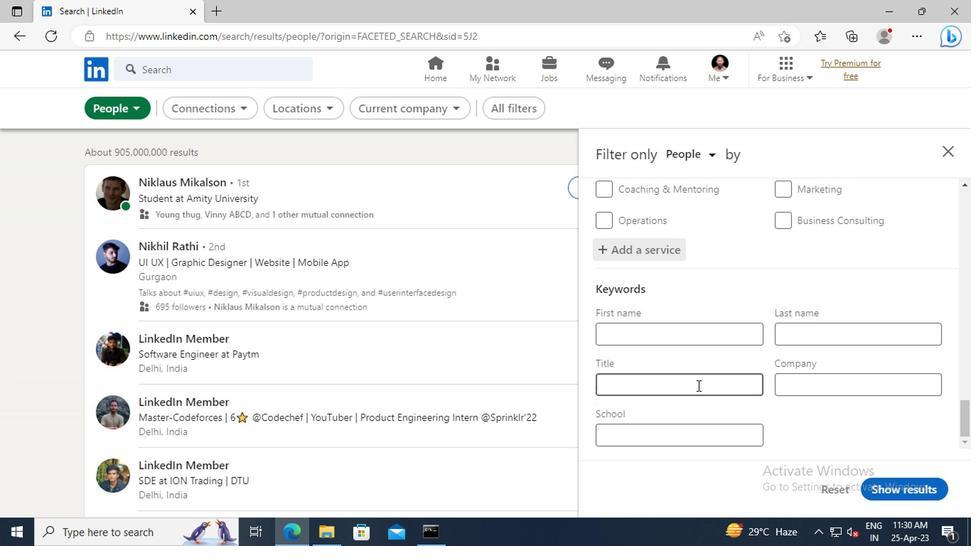 
Action: Key pressed <Key.shift>SEO<Key.space><Key.shift>MANAGER
Screenshot: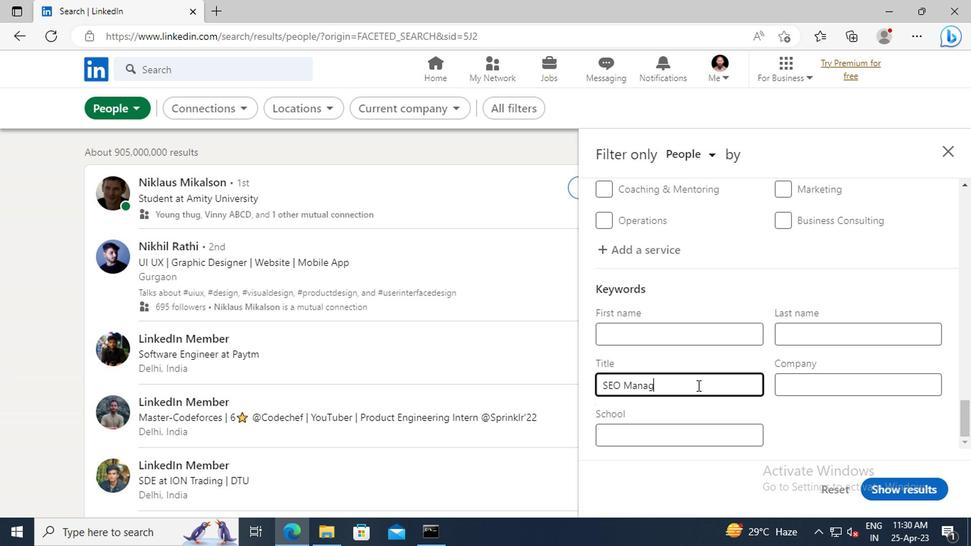 
Action: Mouse moved to (885, 486)
Screenshot: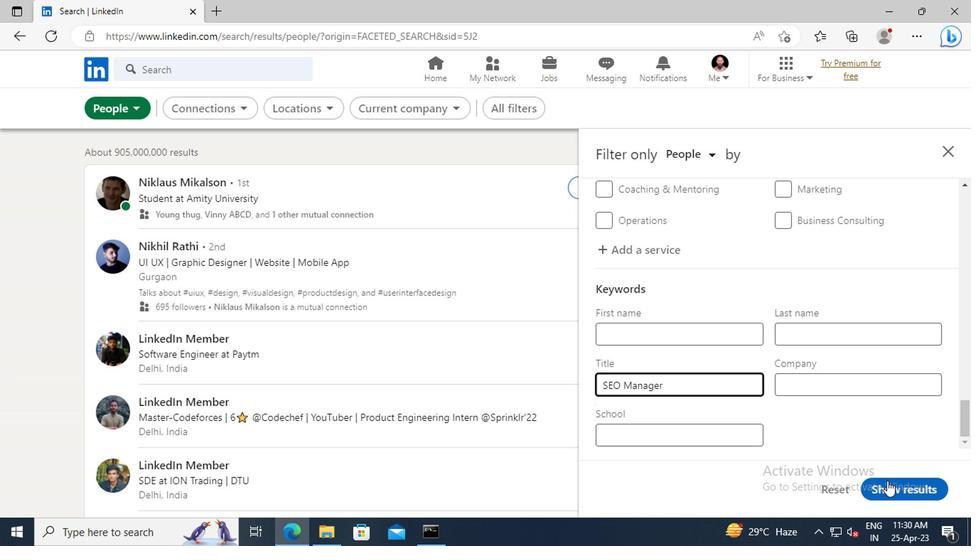 
Action: Mouse pressed left at (885, 486)
Screenshot: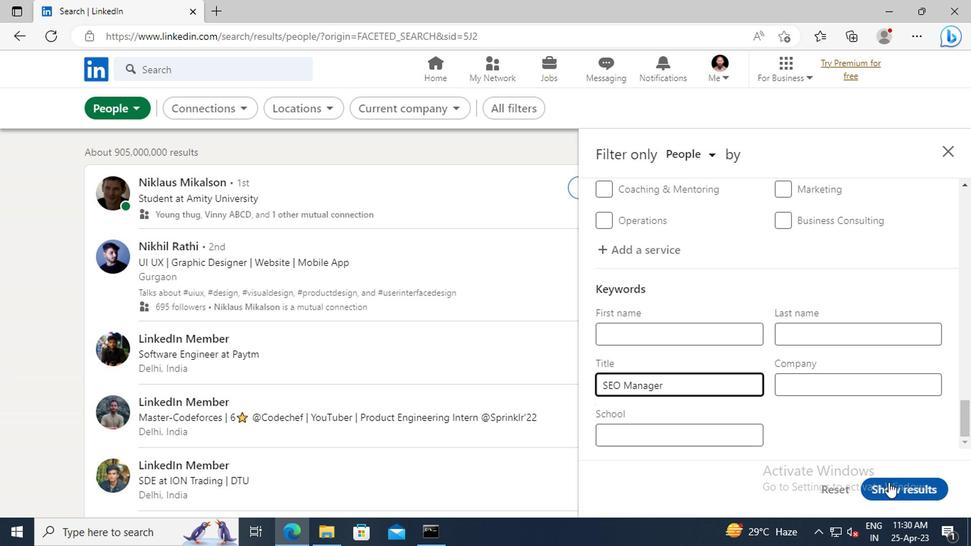 
